 Task: Look for space in Opladen, Germany from 12th August, 2023 to 16th August, 2023 for 8 adults in price range Rs.10000 to Rs.16000. Place can be private room with 8 bedrooms having 8 beds and 8 bathrooms. Property type can be house, flat, guest house, hotel. Amenities needed are: wifi, TV, free parkinig on premises, gym, breakfast. Booking option can be shelf check-in. Required host language is English.
Action: Mouse moved to (426, 104)
Screenshot: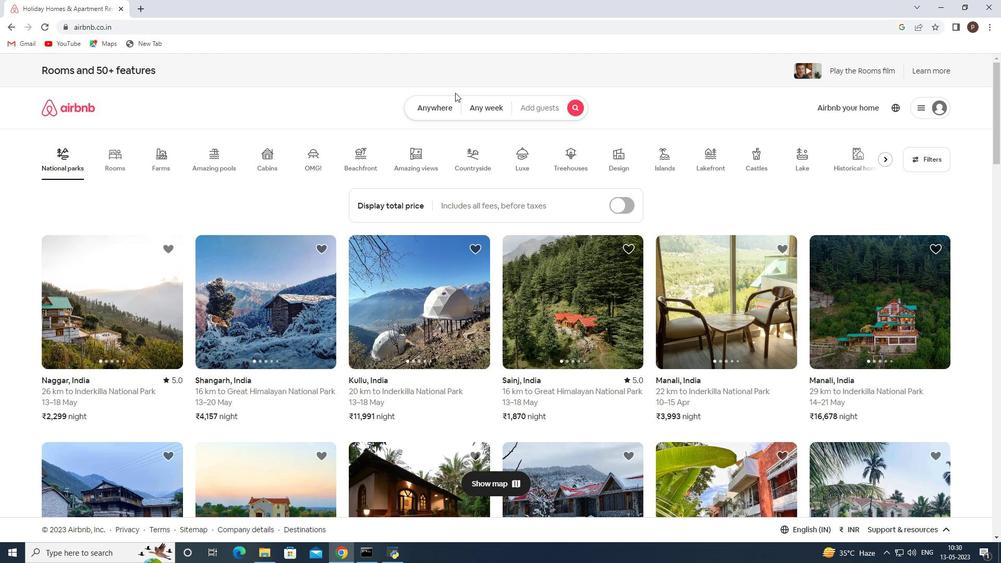 
Action: Mouse pressed left at (426, 104)
Screenshot: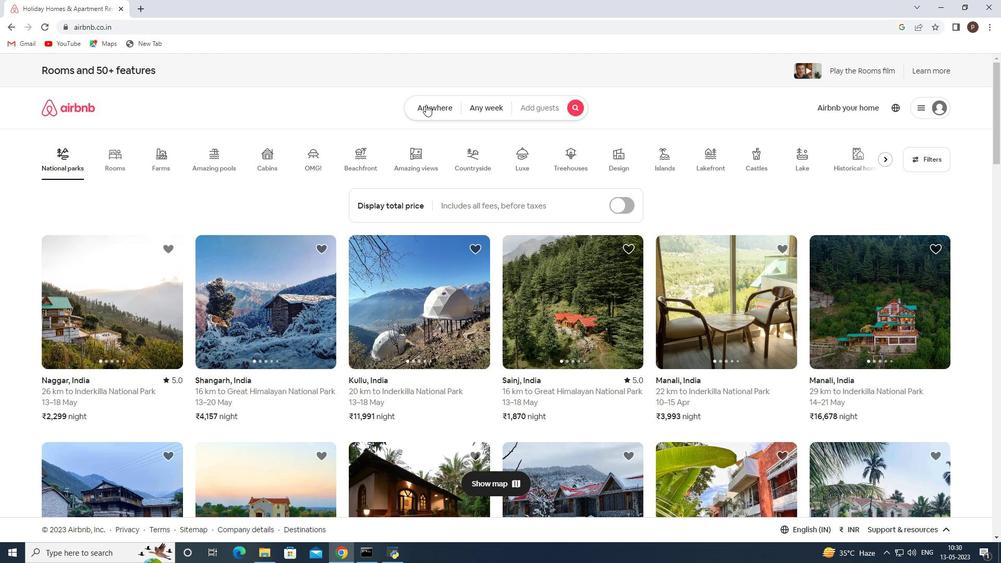 
Action: Mouse moved to (326, 147)
Screenshot: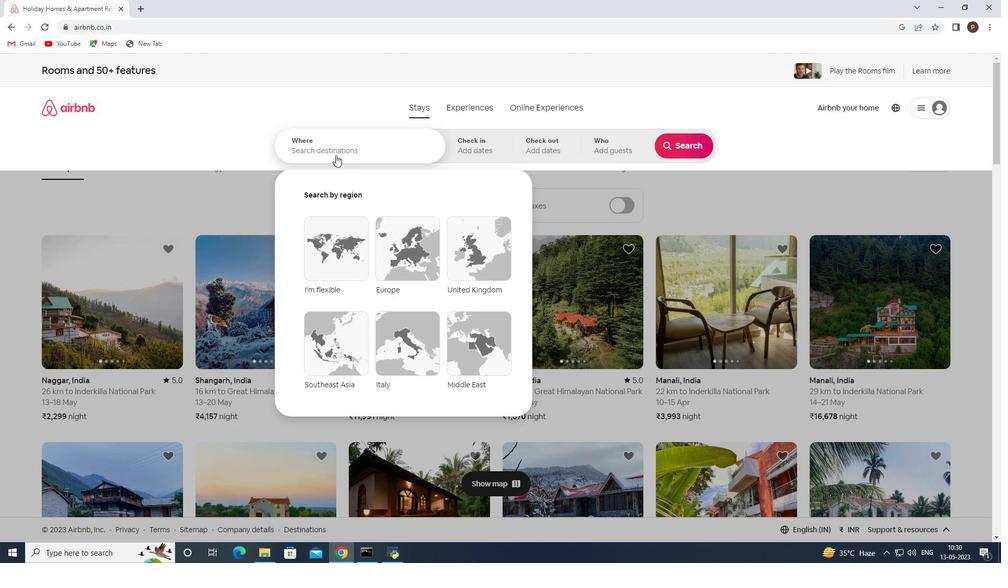 
Action: Mouse pressed left at (326, 147)
Screenshot: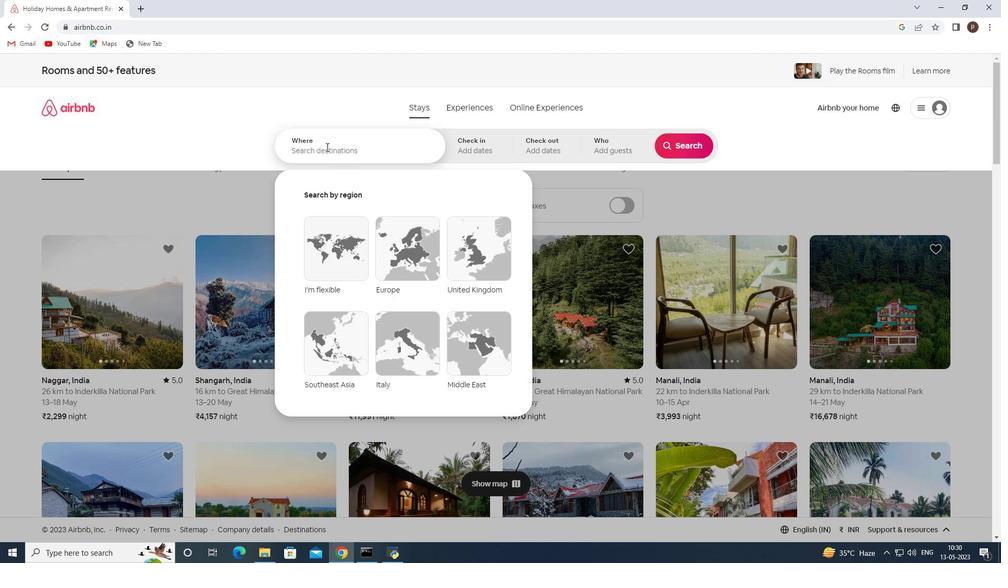 
Action: Key pressed <Key.caps_lock>O<Key.caps_lock>pladen,<Key.space><Key.caps_lock>G<Key.caps_lock>ermany<Key.enter>
Screenshot: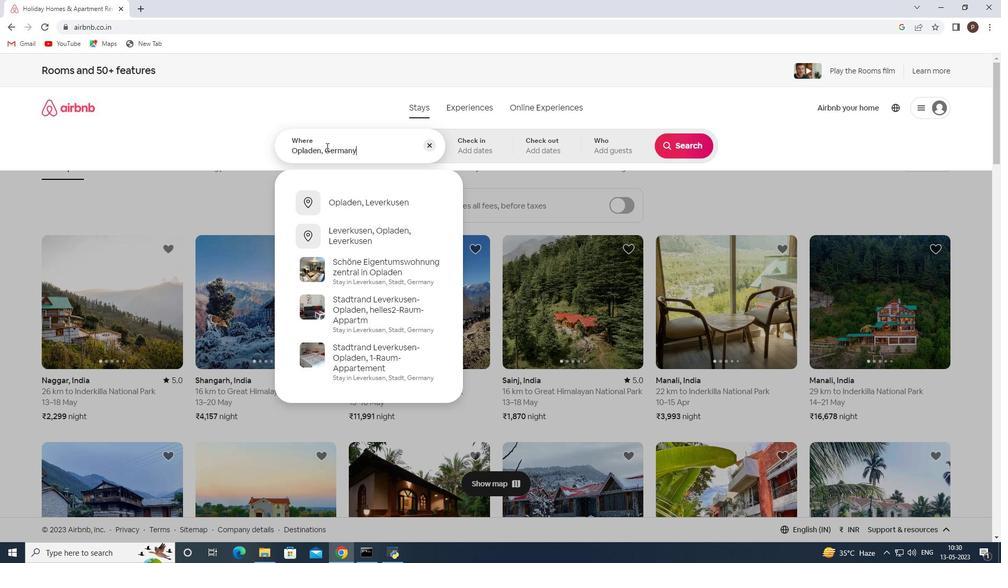 
Action: Mouse moved to (684, 225)
Screenshot: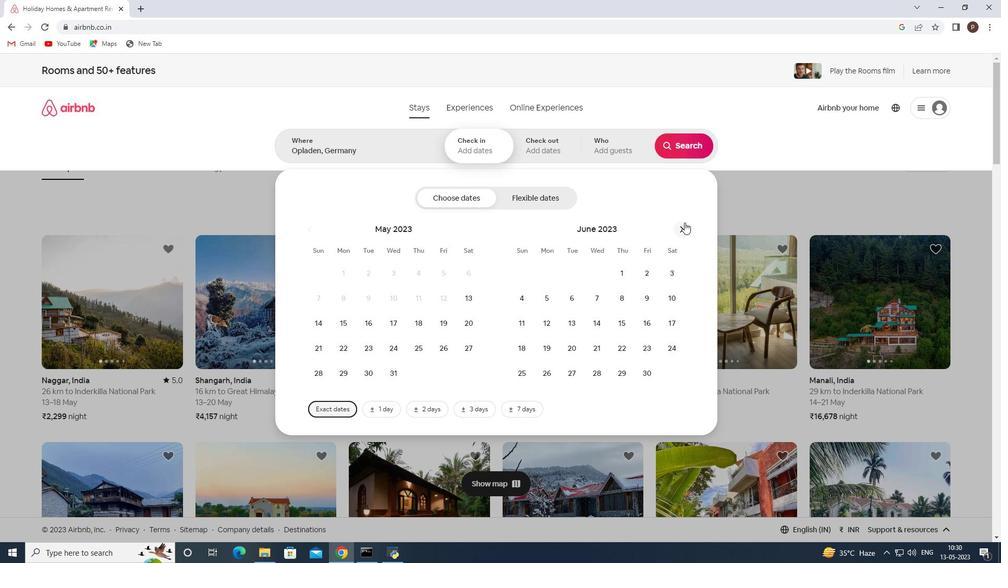 
Action: Mouse pressed left at (684, 225)
Screenshot: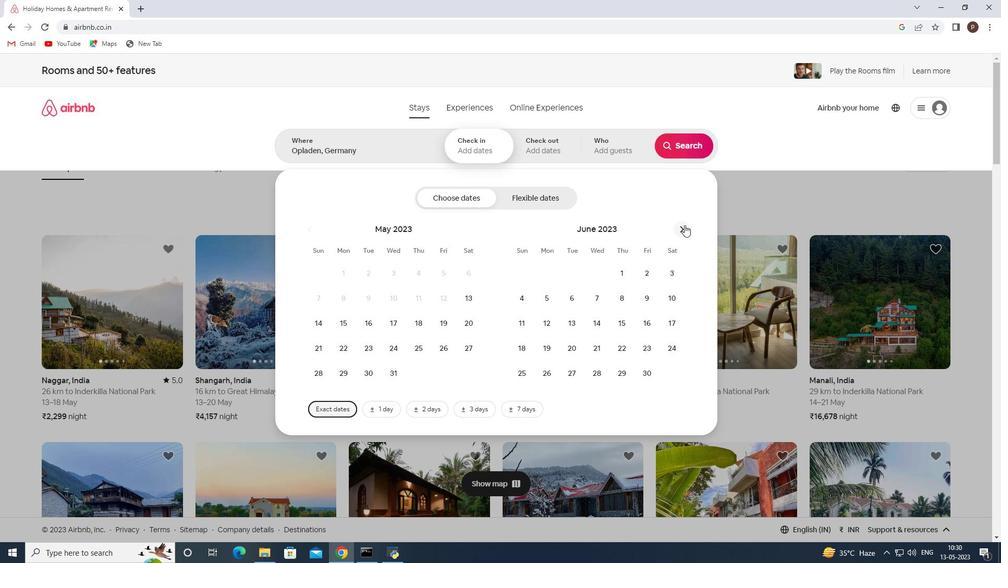 
Action: Mouse pressed left at (684, 225)
Screenshot: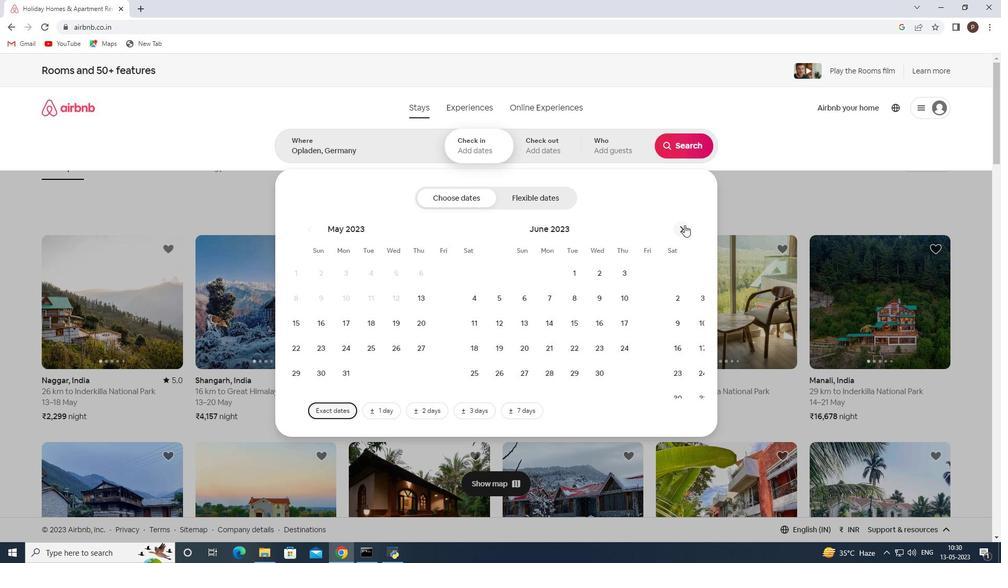 
Action: Mouse moved to (670, 299)
Screenshot: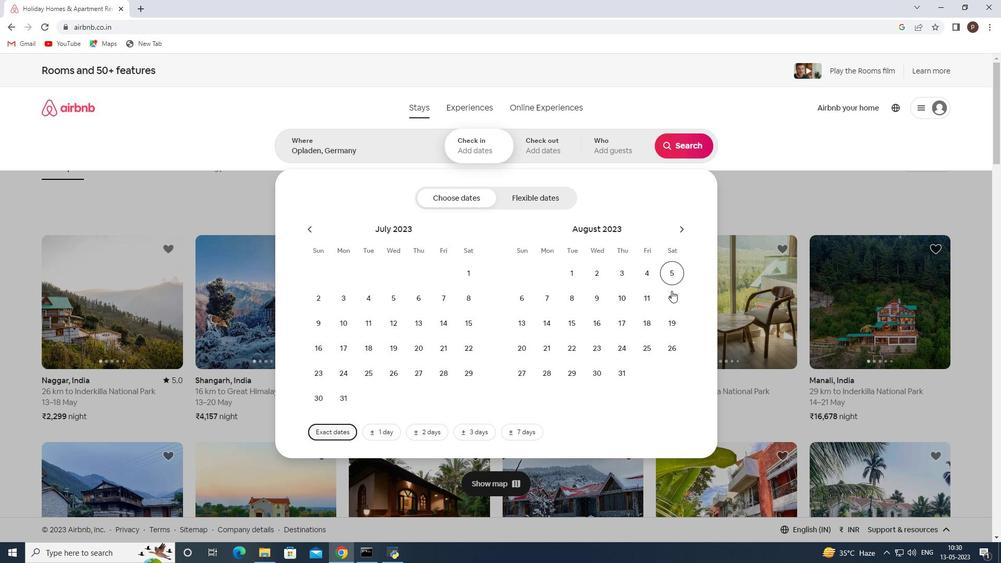 
Action: Mouse pressed left at (670, 299)
Screenshot: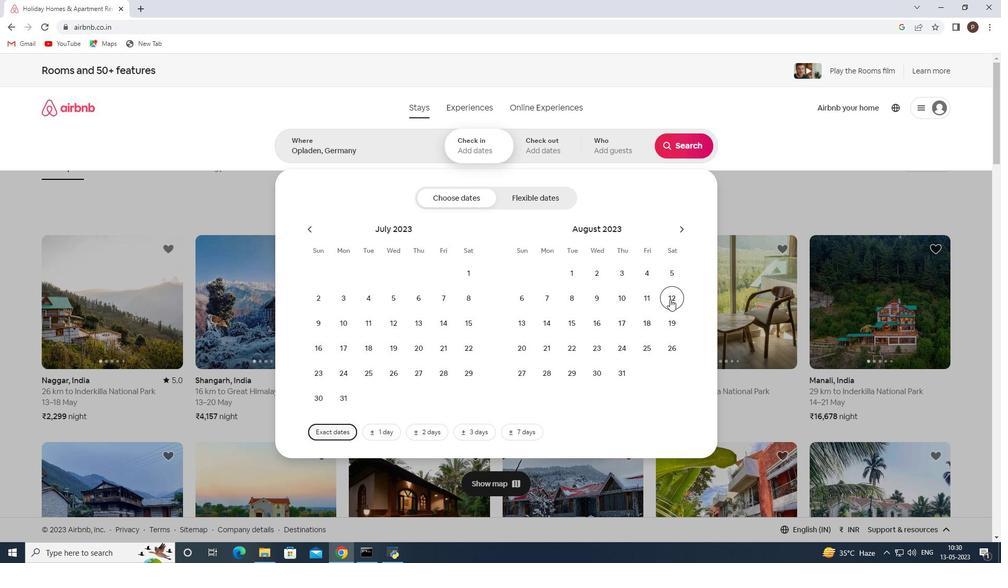 
Action: Mouse moved to (596, 325)
Screenshot: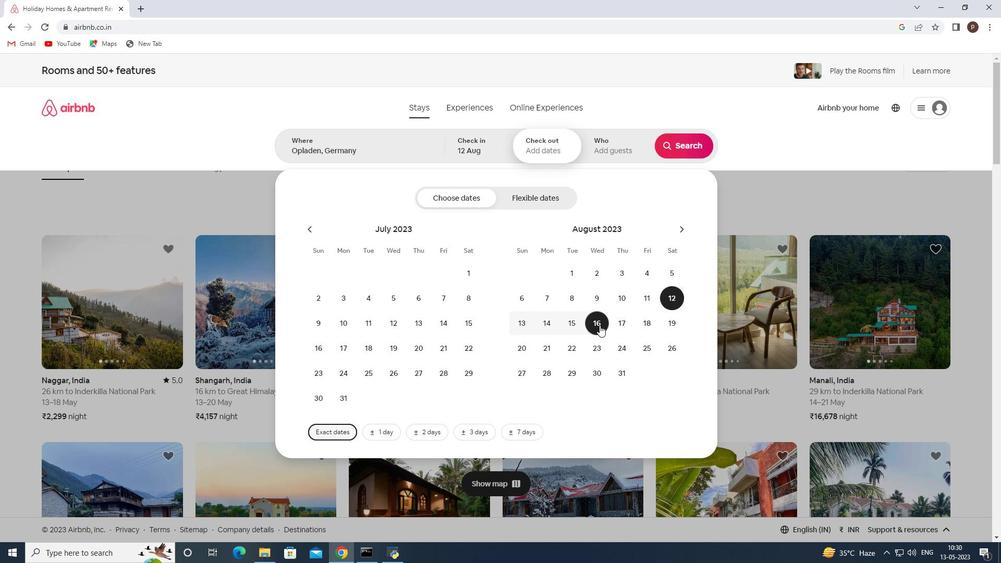 
Action: Mouse pressed left at (596, 325)
Screenshot: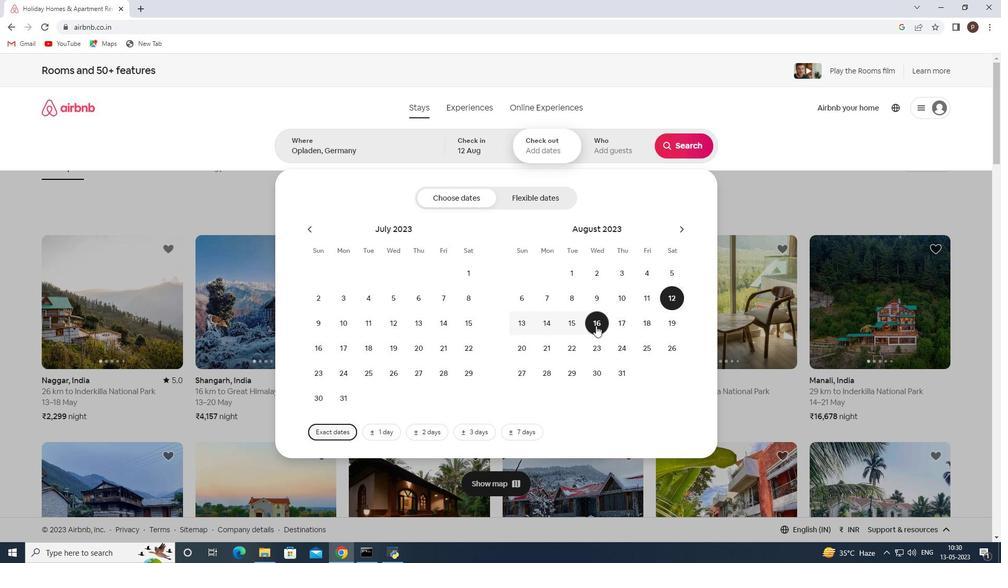 
Action: Mouse moved to (609, 149)
Screenshot: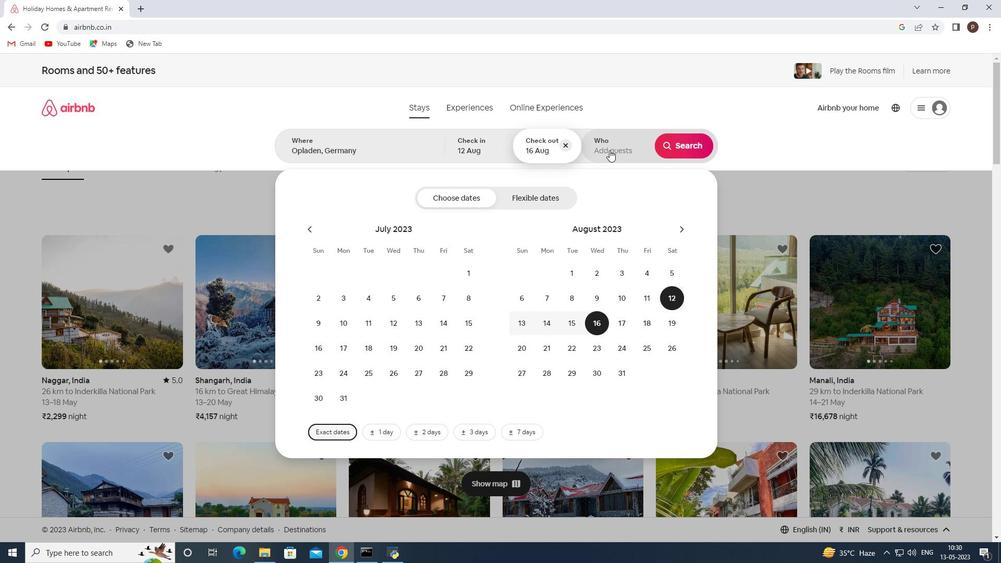 
Action: Mouse pressed left at (609, 149)
Screenshot: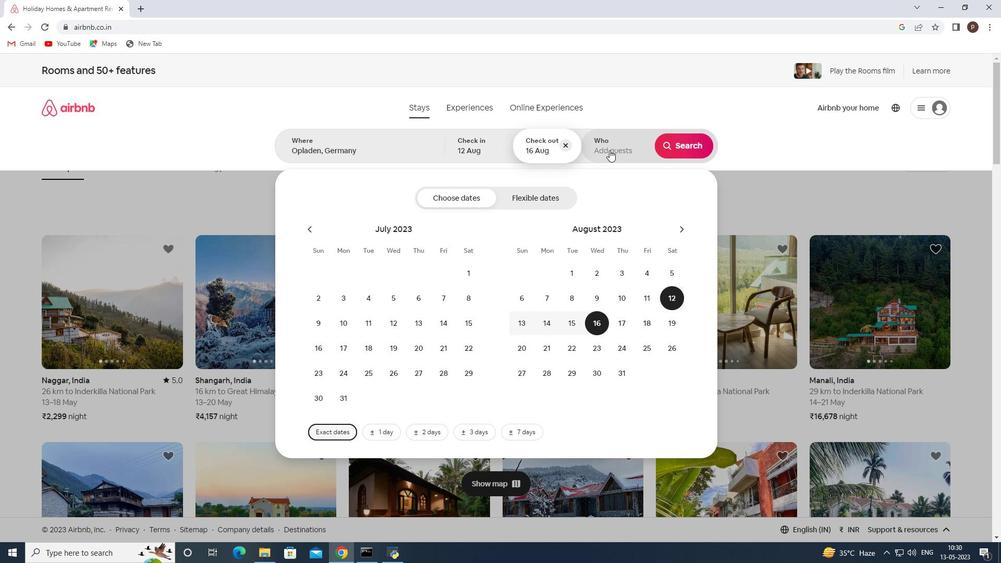 
Action: Mouse moved to (694, 202)
Screenshot: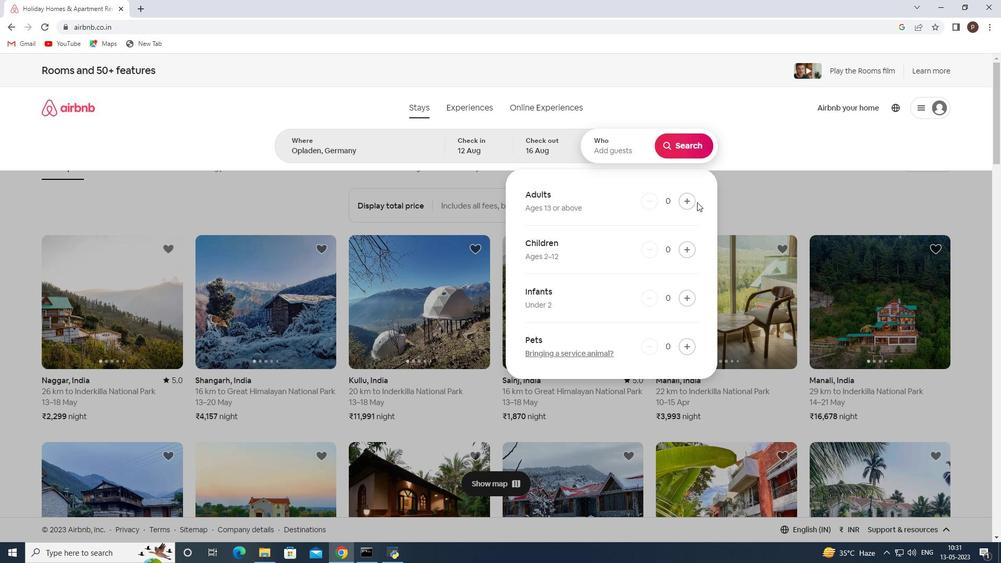 
Action: Mouse pressed left at (694, 202)
Screenshot: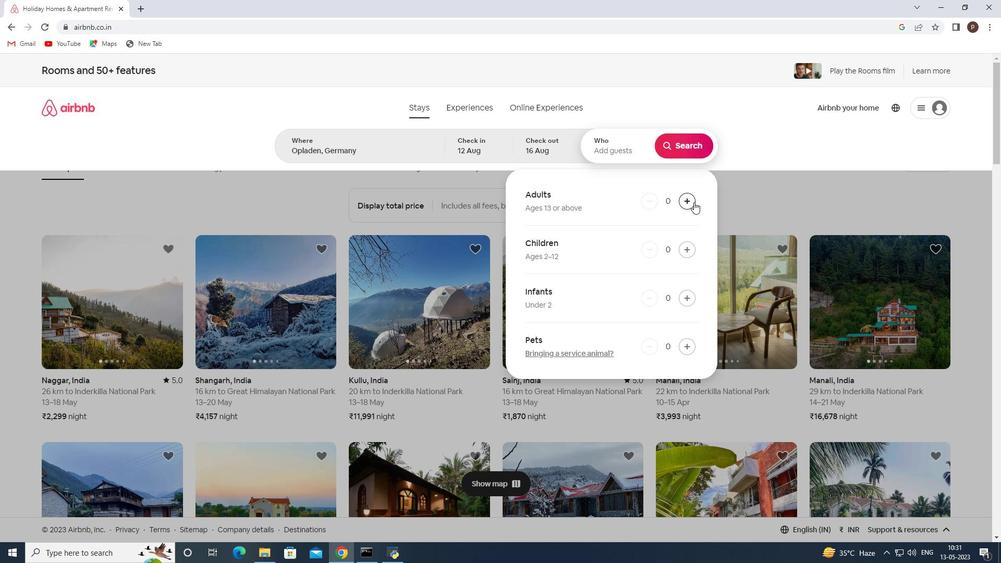 
Action: Mouse pressed left at (694, 202)
Screenshot: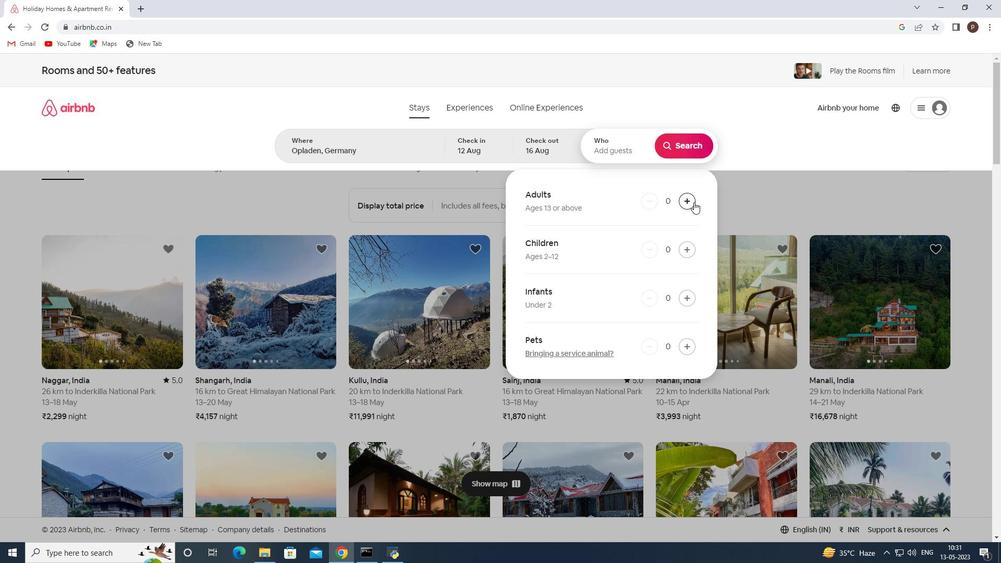 
Action: Mouse pressed left at (694, 202)
Screenshot: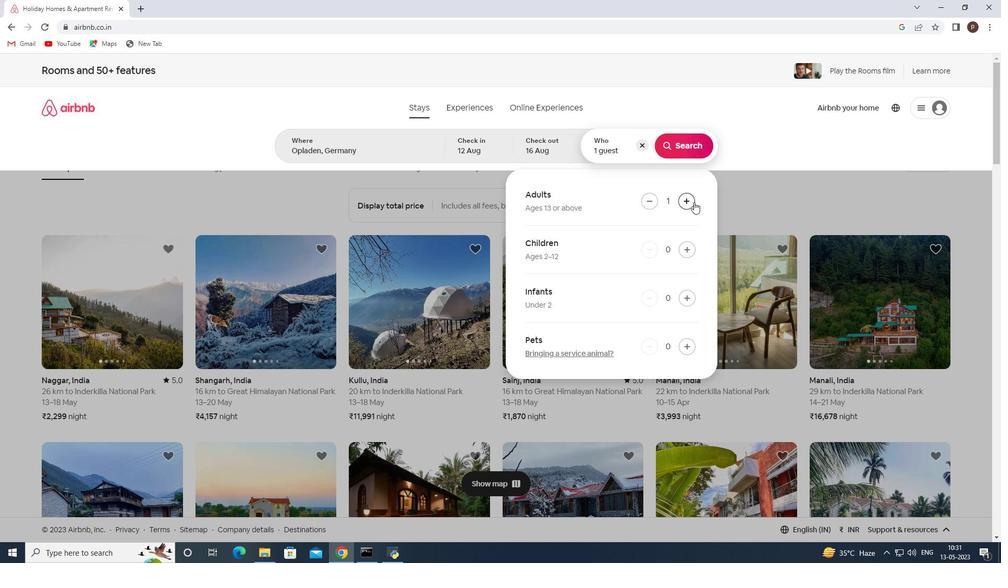 
Action: Mouse pressed left at (694, 202)
Screenshot: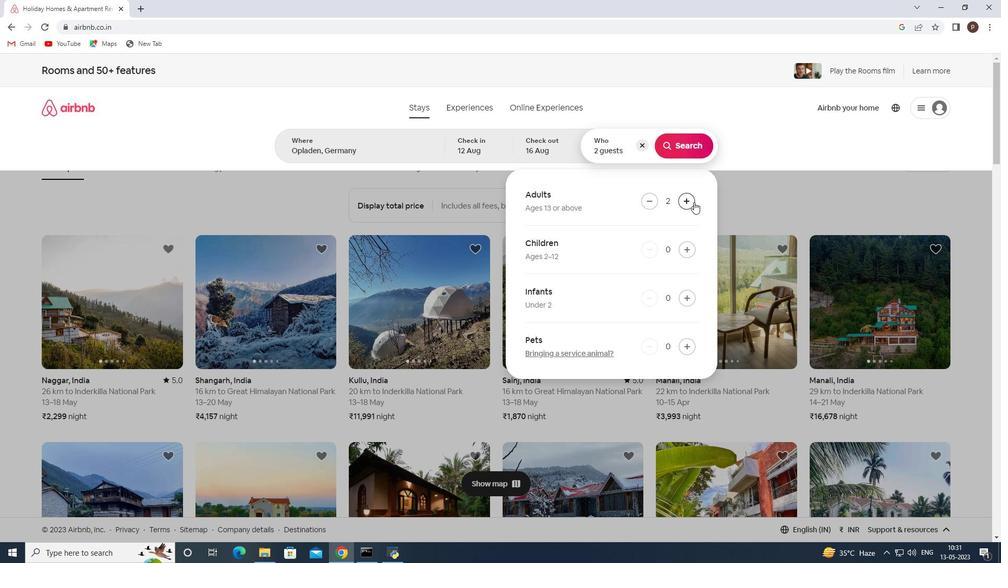 
Action: Mouse pressed left at (694, 202)
Screenshot: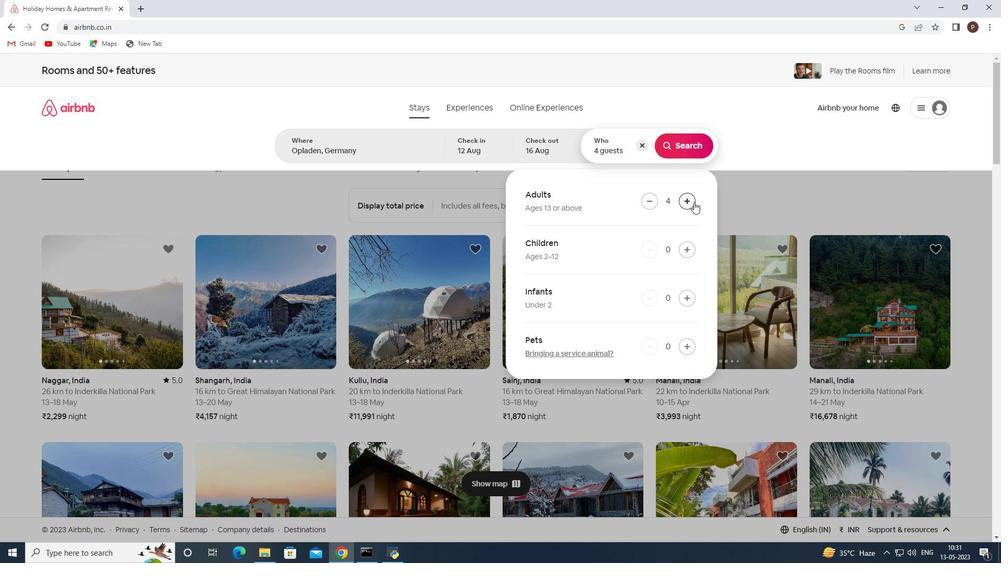 
Action: Mouse pressed left at (694, 202)
Screenshot: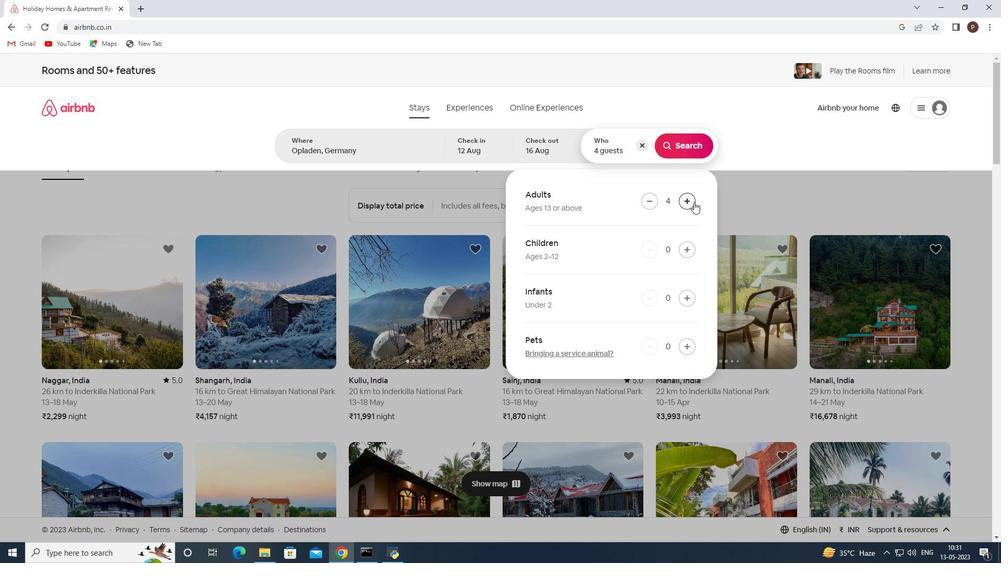 
Action: Mouse pressed left at (694, 202)
Screenshot: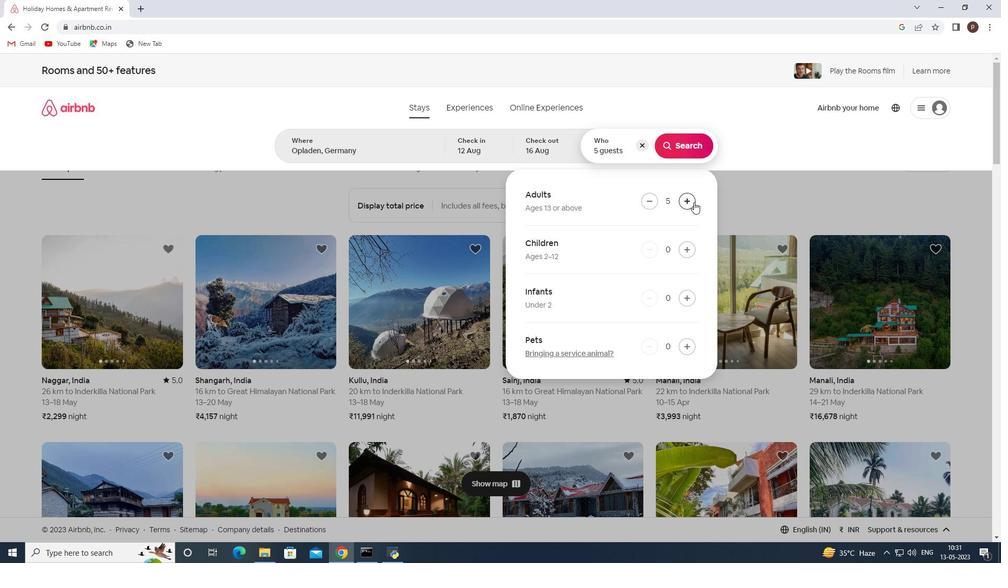 
Action: Mouse pressed left at (694, 202)
Screenshot: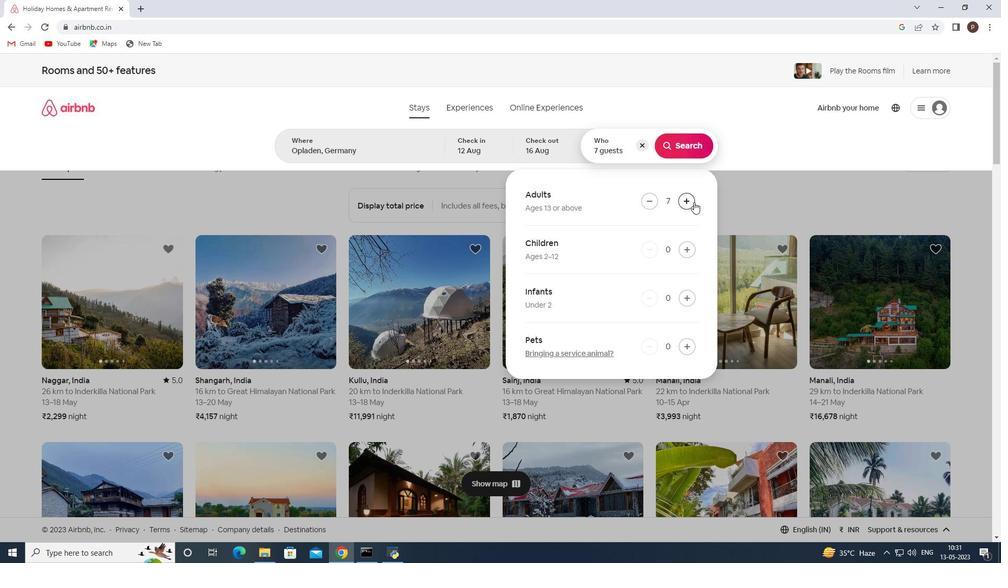 
Action: Mouse moved to (686, 150)
Screenshot: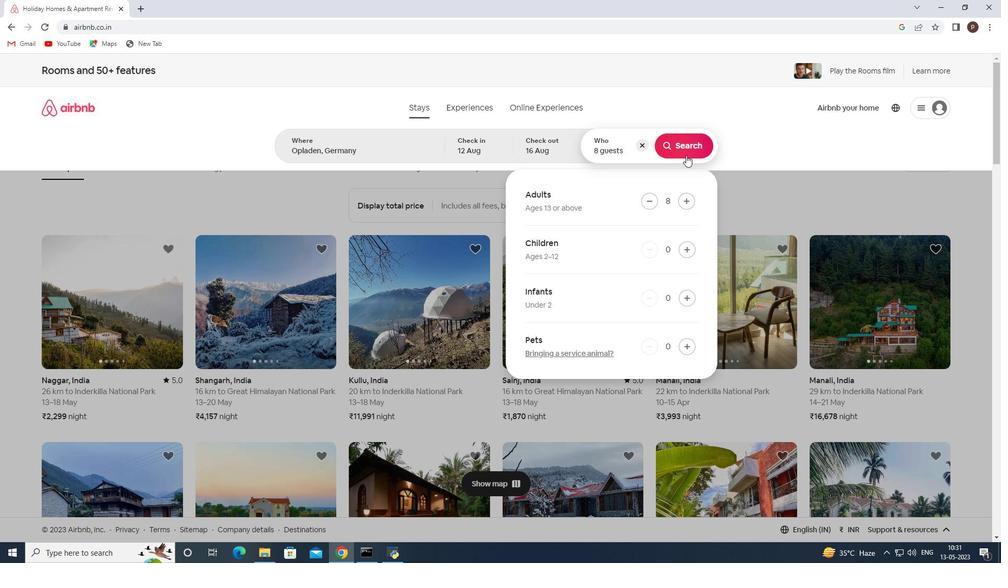 
Action: Mouse pressed left at (686, 150)
Screenshot: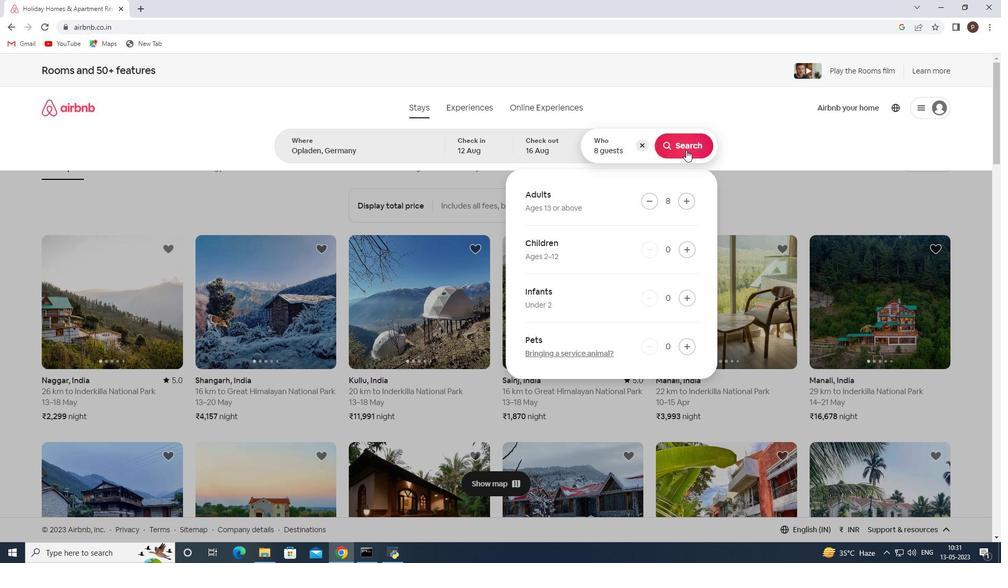 
Action: Mouse moved to (949, 120)
Screenshot: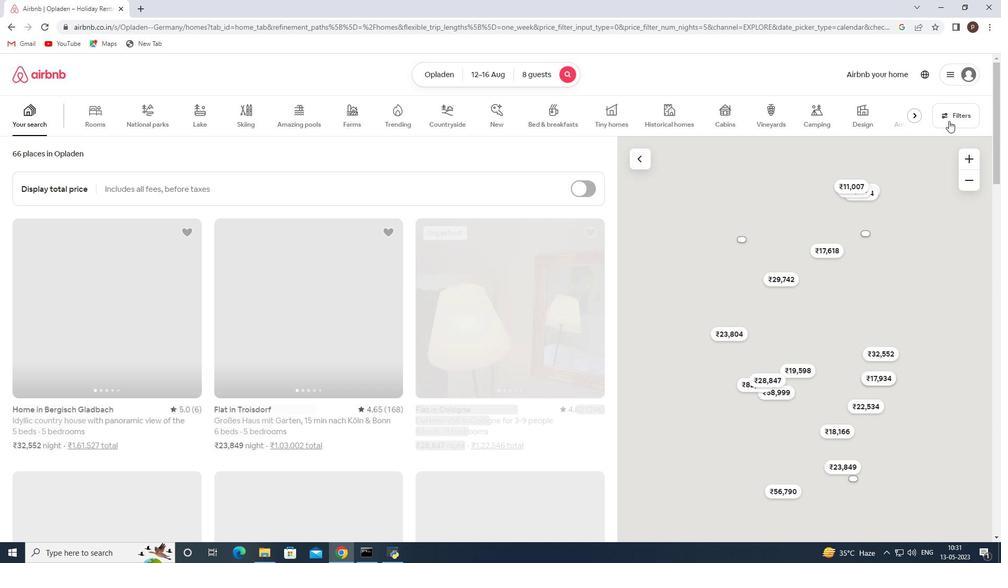 
Action: Mouse pressed left at (949, 120)
Screenshot: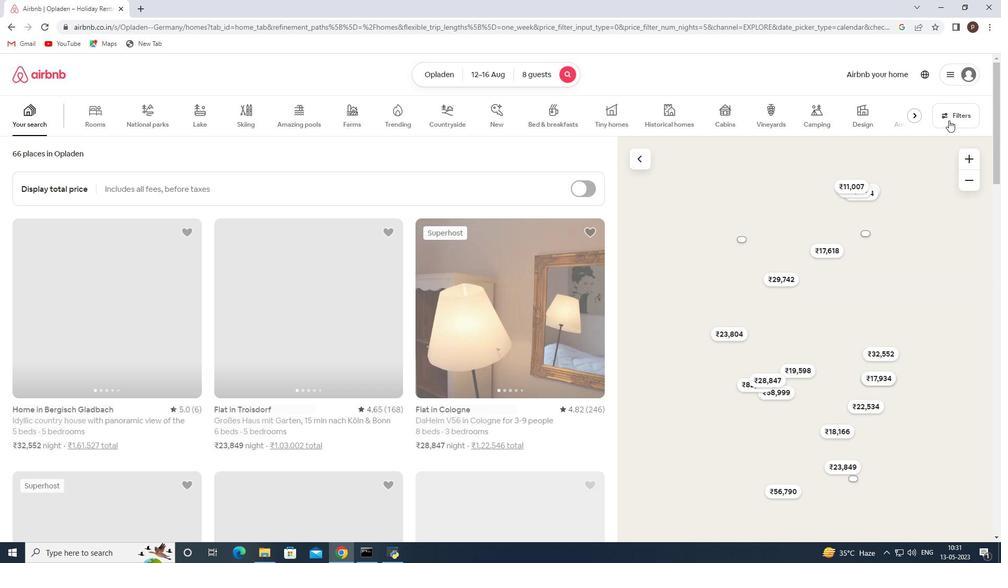 
Action: Mouse moved to (348, 376)
Screenshot: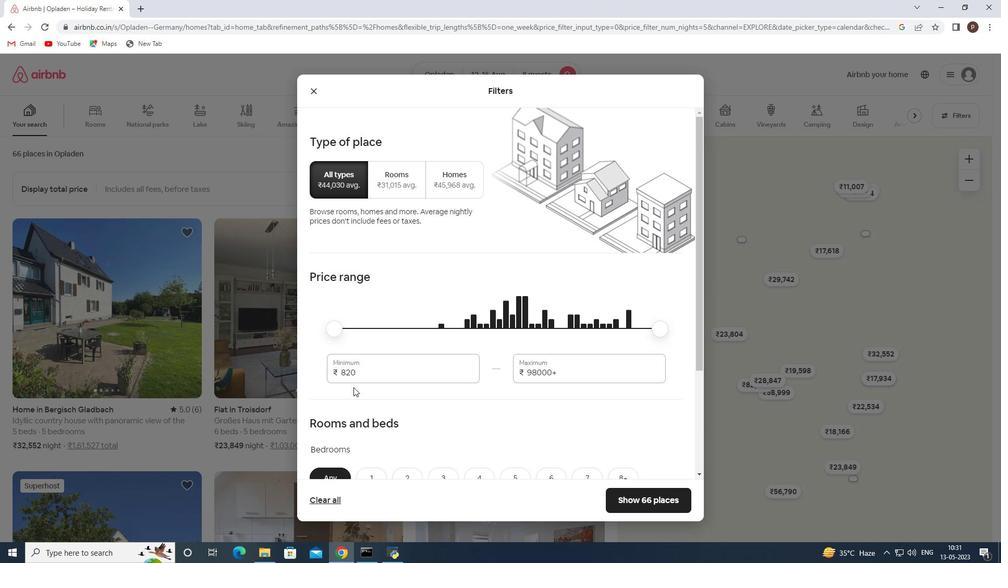 
Action: Mouse pressed left at (348, 376)
Screenshot: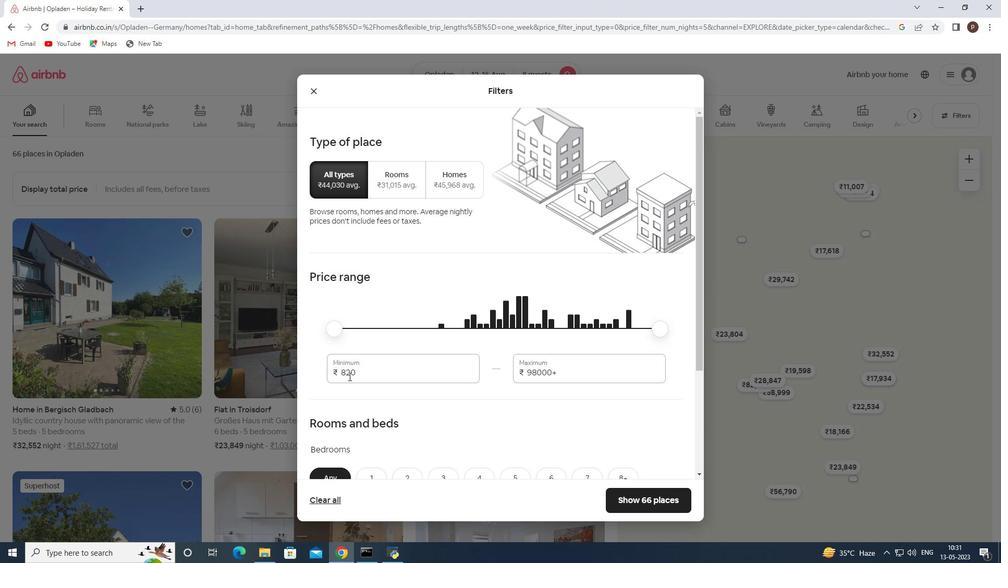 
Action: Mouse pressed left at (348, 376)
Screenshot: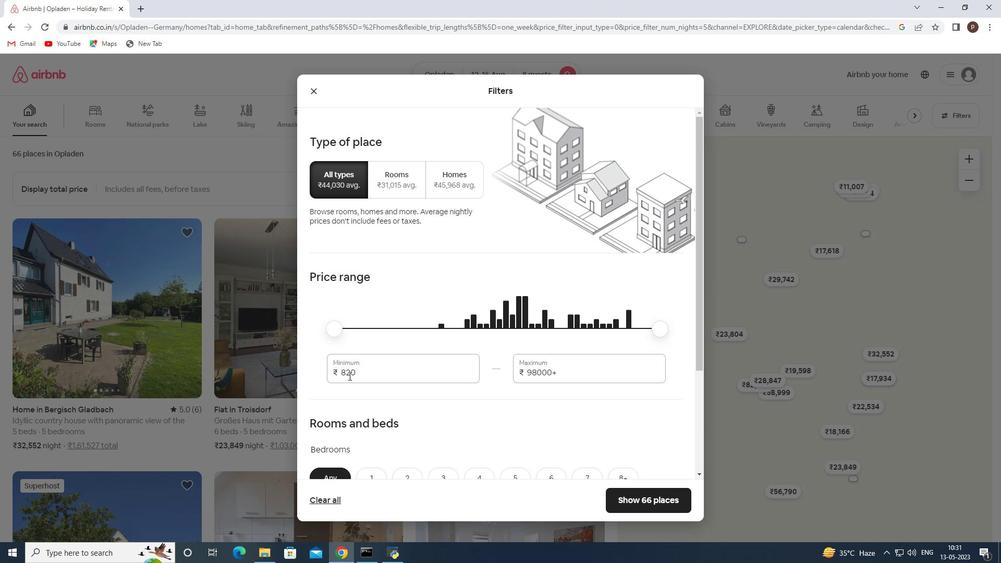
Action: Key pressed 10000<Key.tab>16000
Screenshot: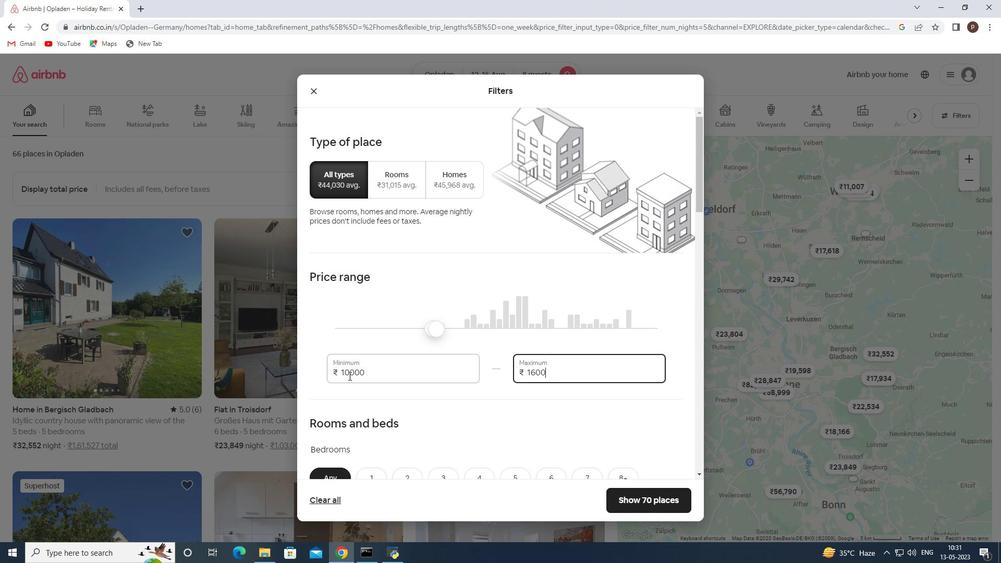 
Action: Mouse scrolled (348, 375) with delta (0, 0)
Screenshot: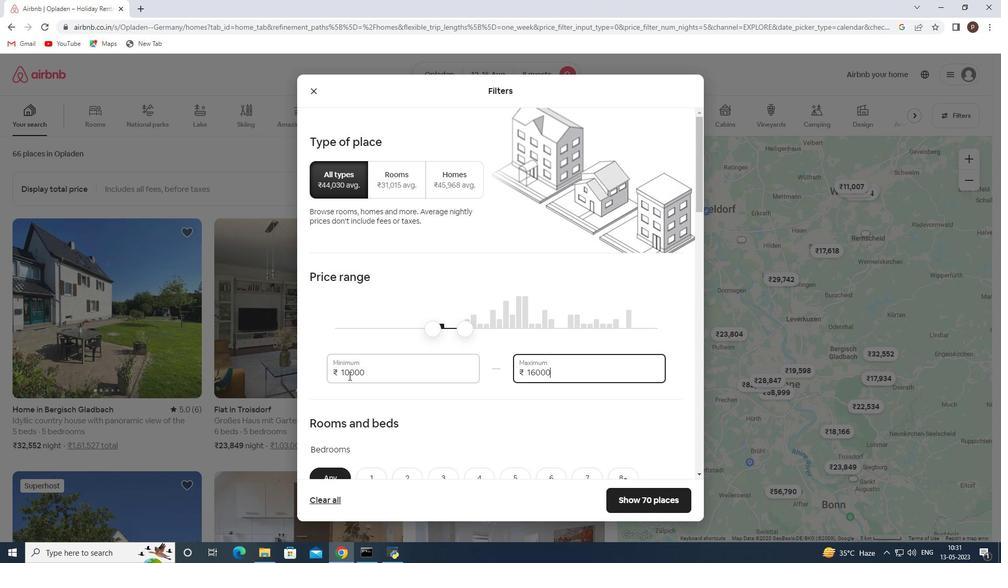 
Action: Mouse scrolled (348, 375) with delta (0, 0)
Screenshot: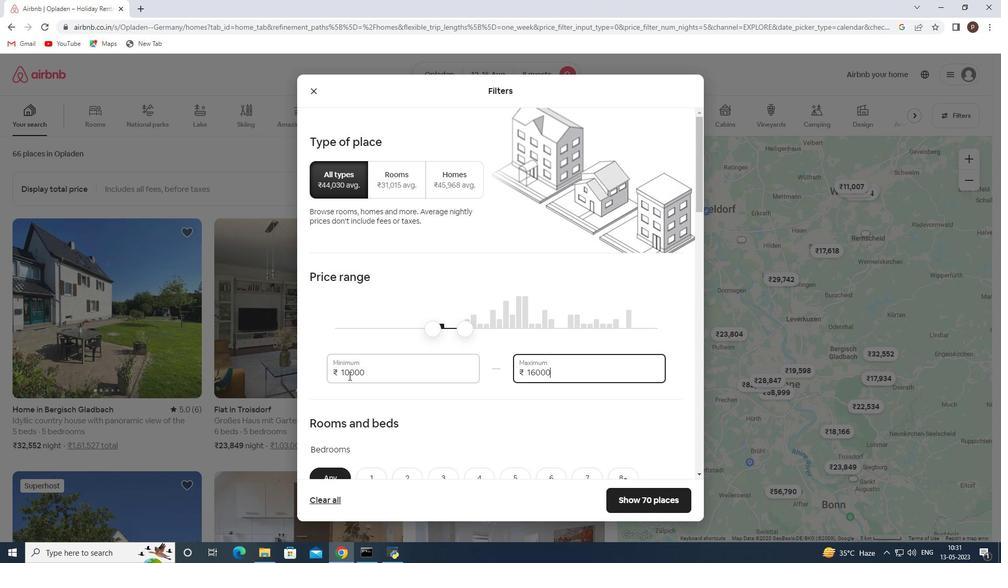 
Action: Mouse moved to (619, 374)
Screenshot: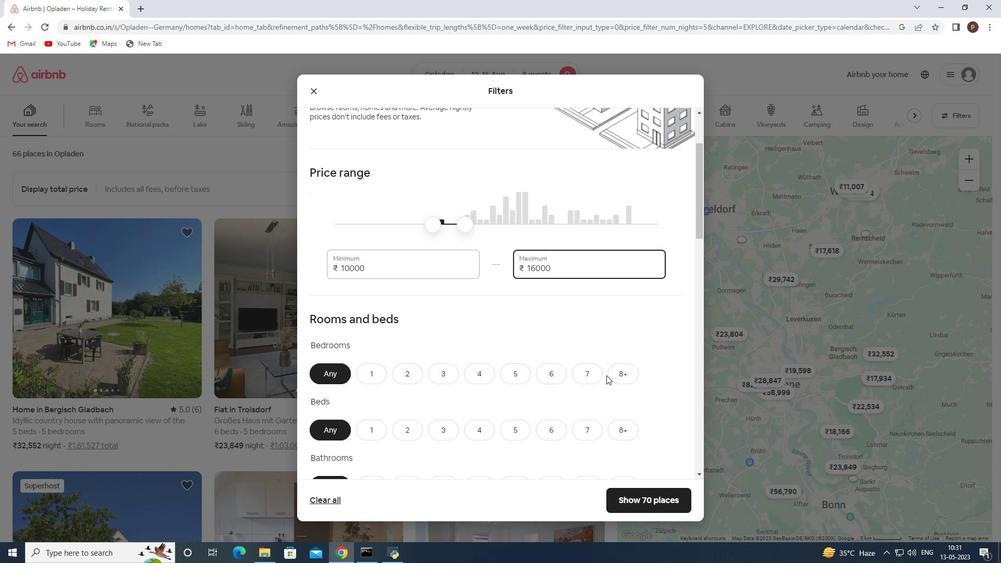 
Action: Mouse pressed left at (619, 374)
Screenshot: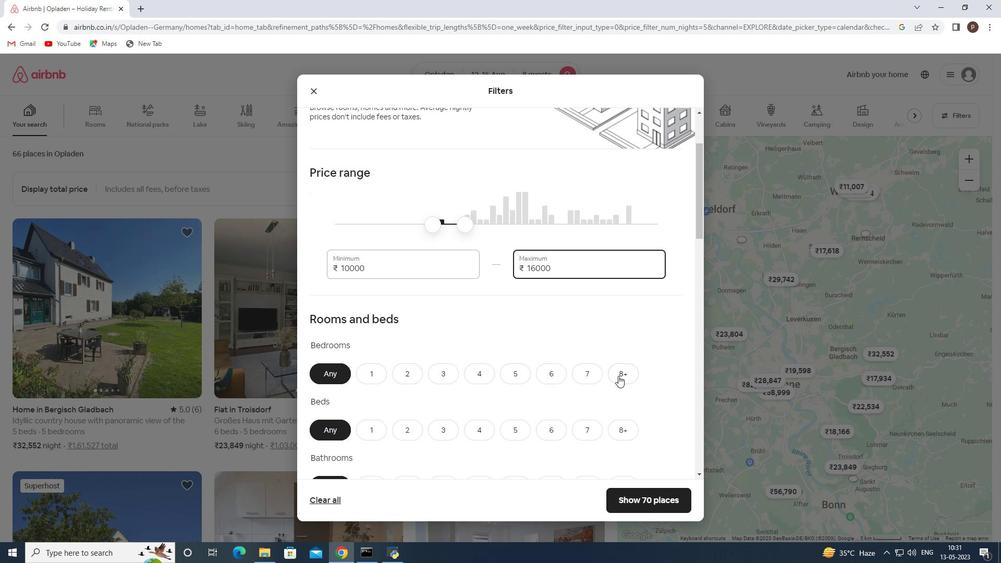 
Action: Mouse scrolled (619, 374) with delta (0, 0)
Screenshot: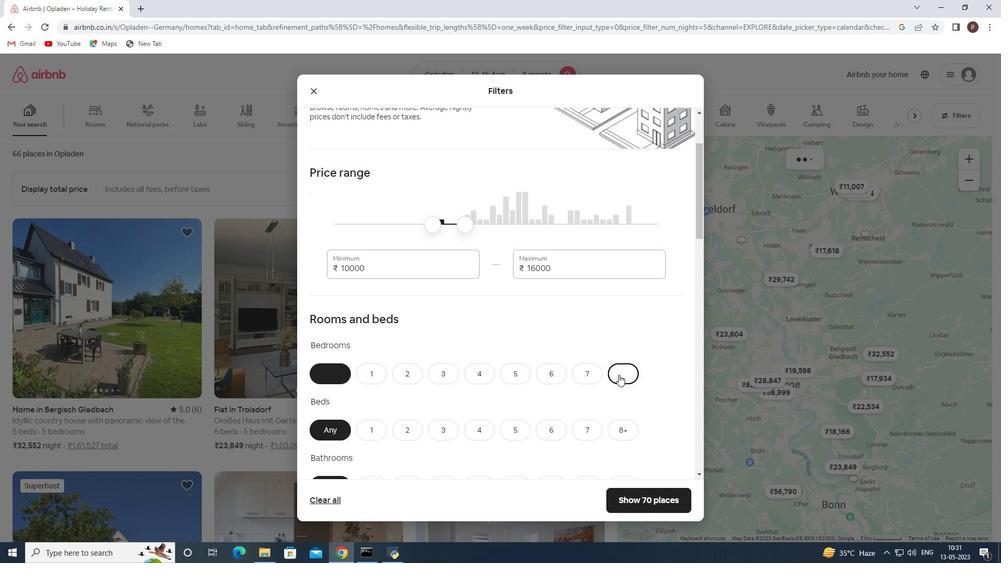 
Action: Mouse moved to (620, 376)
Screenshot: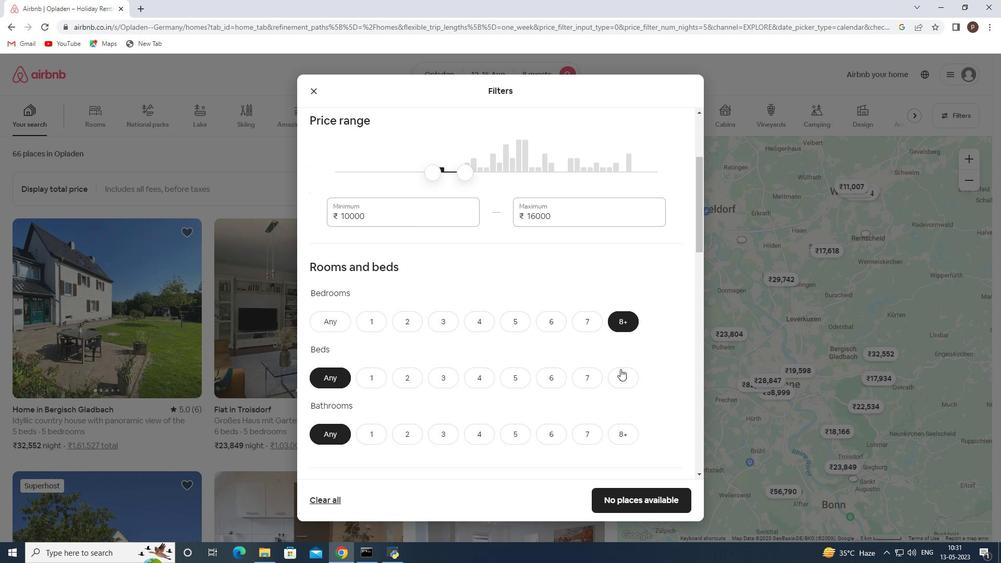 
Action: Mouse pressed left at (620, 376)
Screenshot: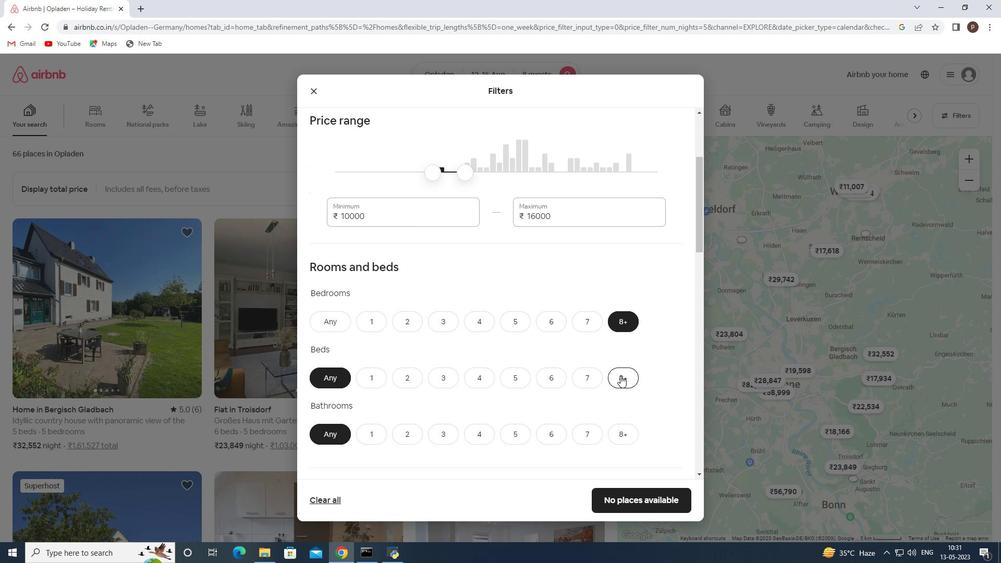 
Action: Mouse scrolled (620, 375) with delta (0, 0)
Screenshot: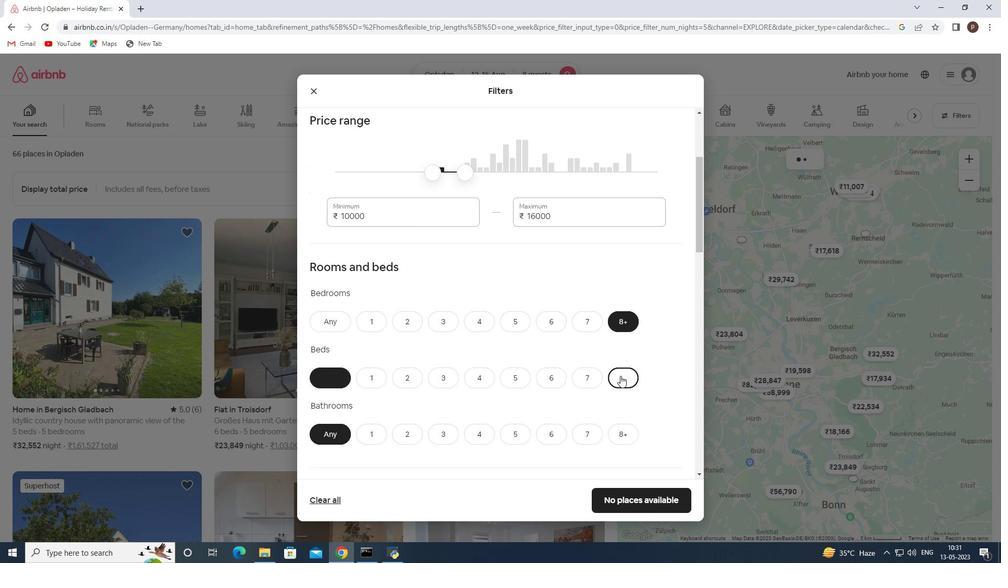 
Action: Mouse scrolled (620, 375) with delta (0, 0)
Screenshot: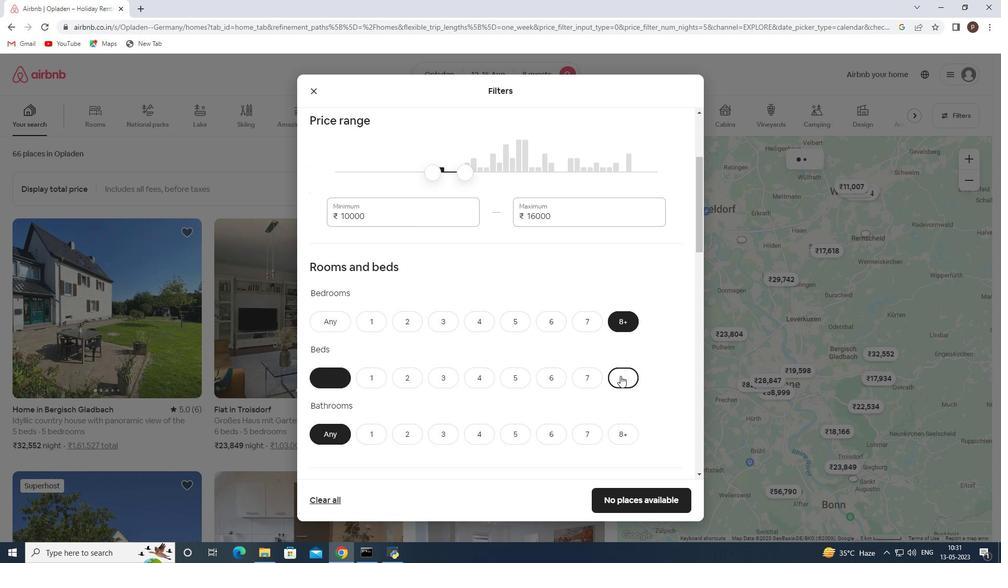 
Action: Mouse scrolled (620, 375) with delta (0, 0)
Screenshot: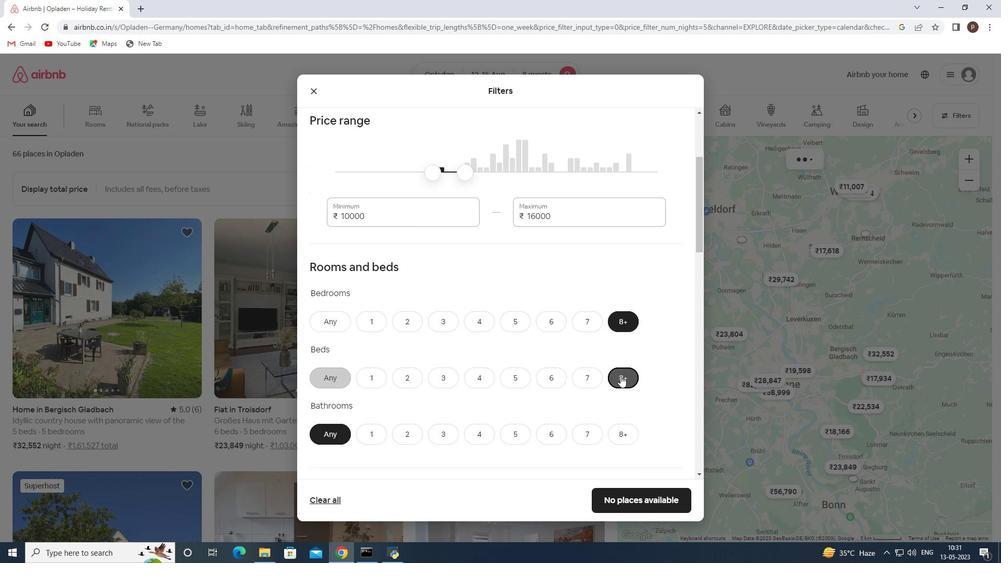 
Action: Mouse moved to (613, 279)
Screenshot: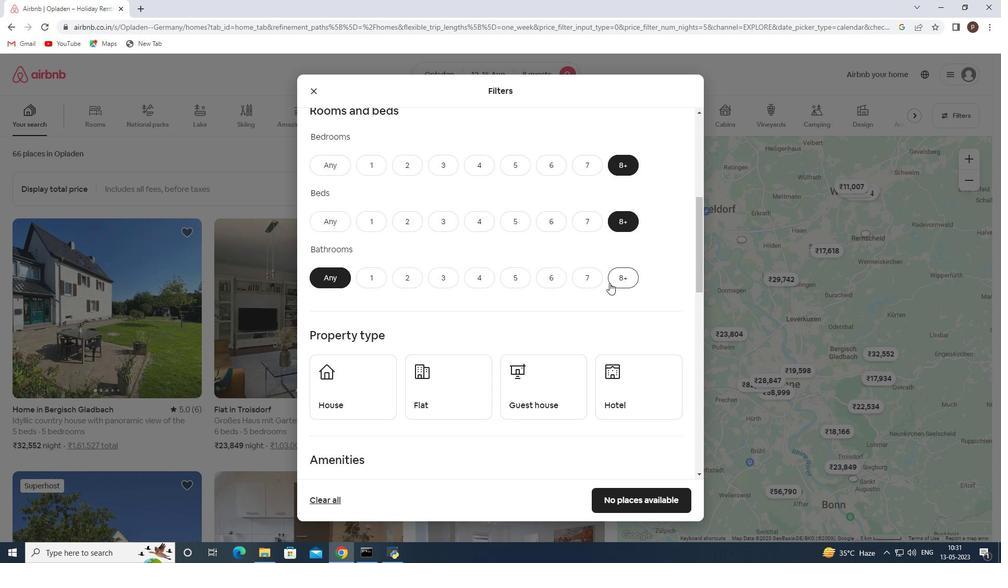
Action: Mouse pressed left at (613, 279)
Screenshot: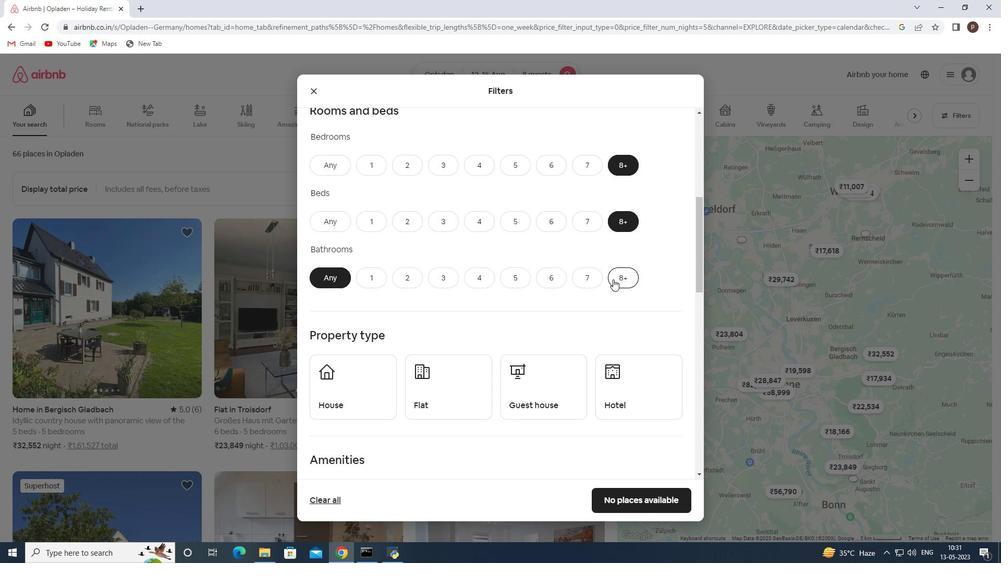
Action: Mouse moved to (344, 385)
Screenshot: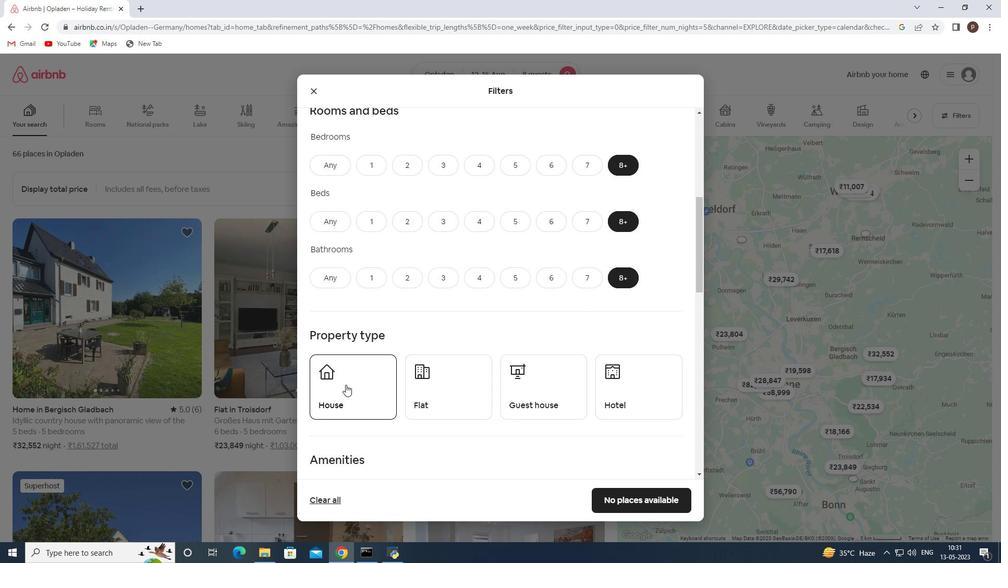 
Action: Mouse pressed left at (344, 385)
Screenshot: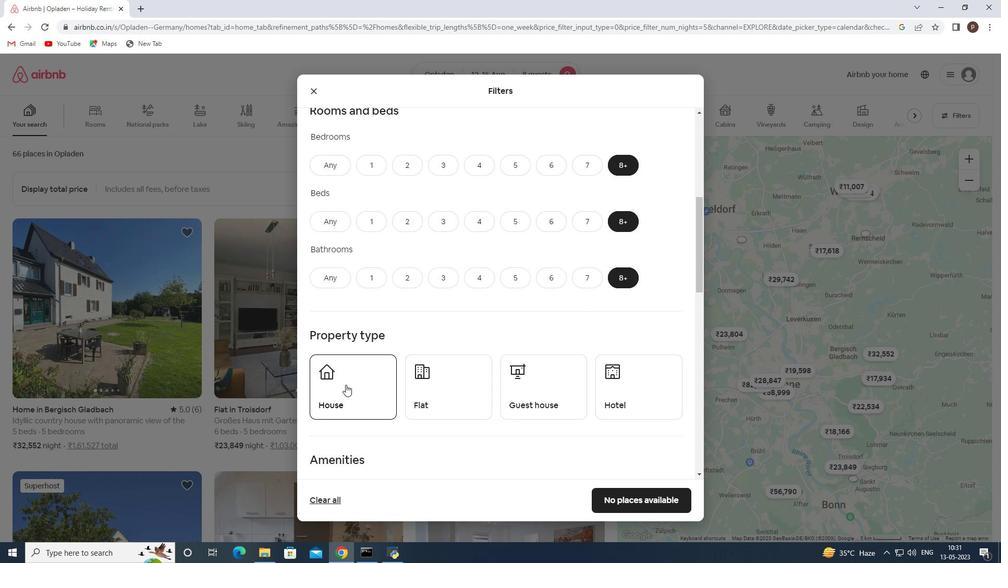 
Action: Mouse moved to (445, 388)
Screenshot: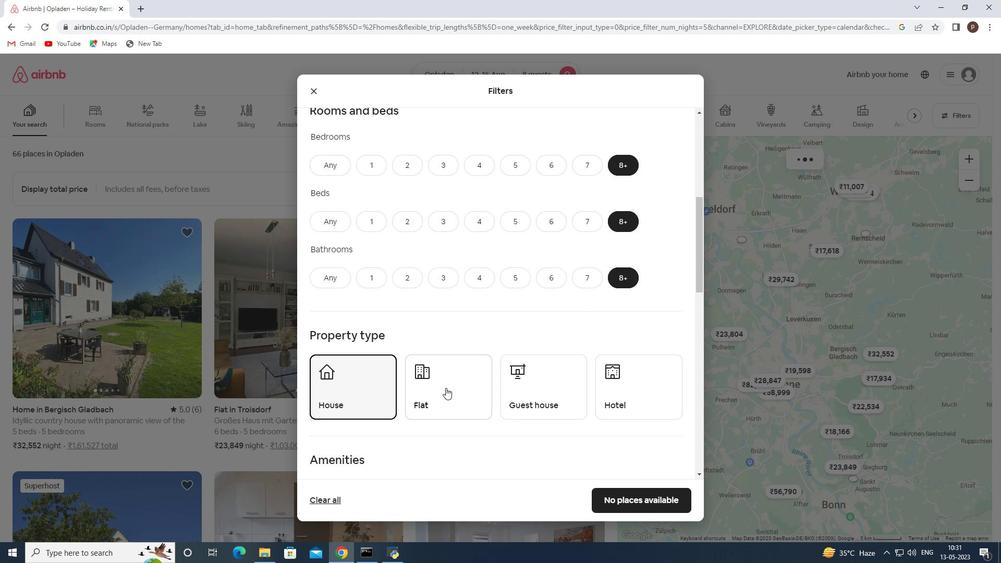 
Action: Mouse pressed left at (445, 388)
Screenshot: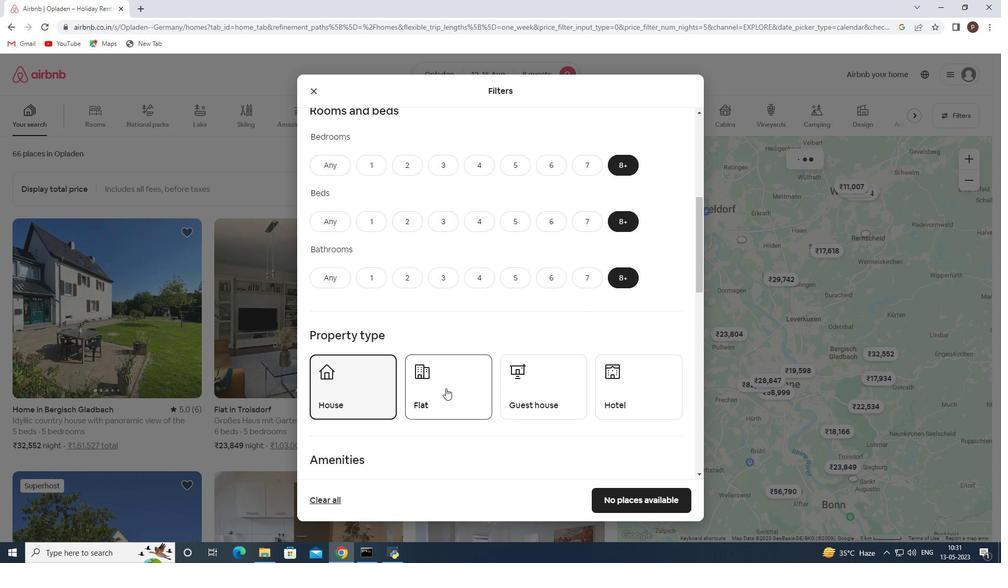 
Action: Mouse moved to (532, 396)
Screenshot: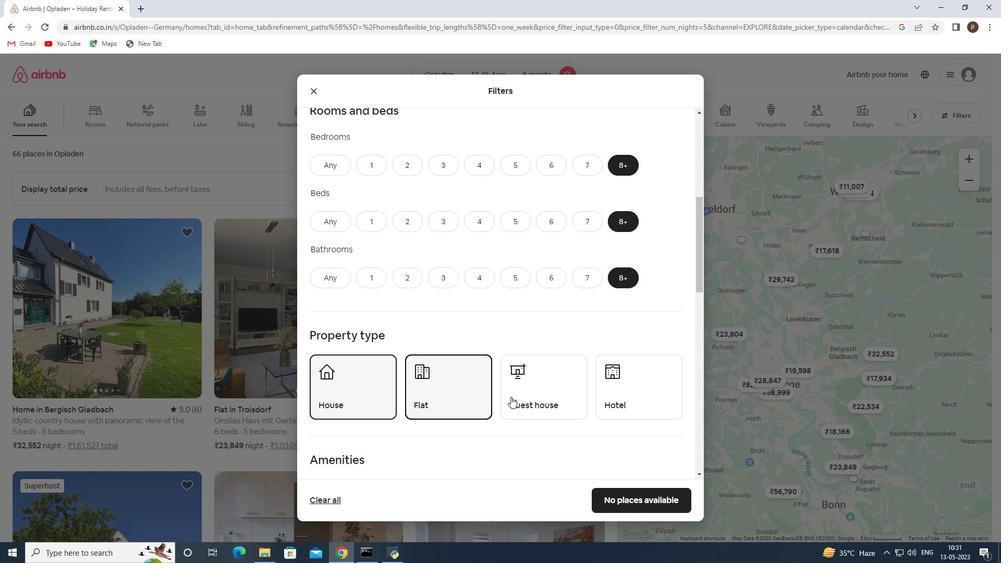 
Action: Mouse pressed left at (532, 396)
Screenshot: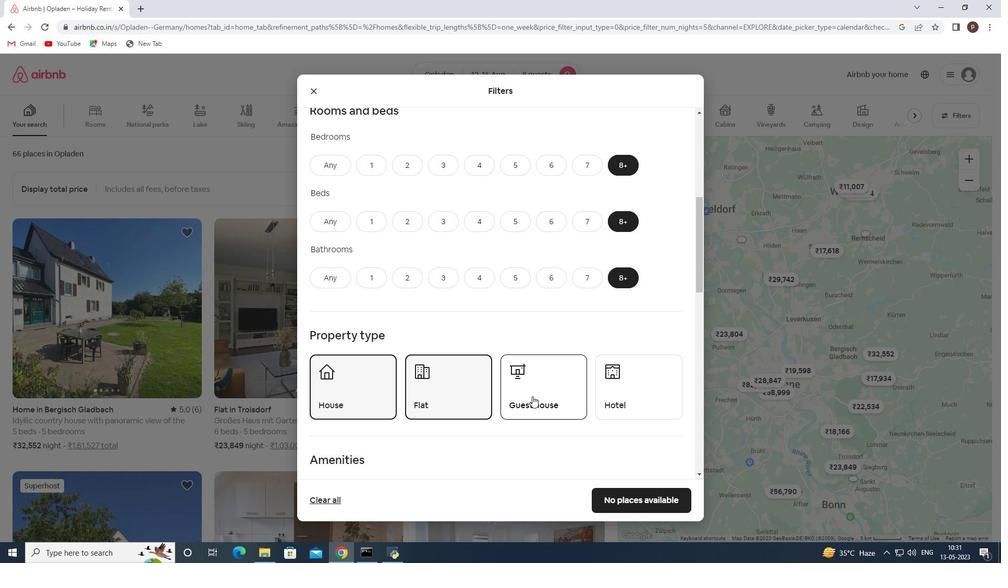 
Action: Mouse moved to (627, 395)
Screenshot: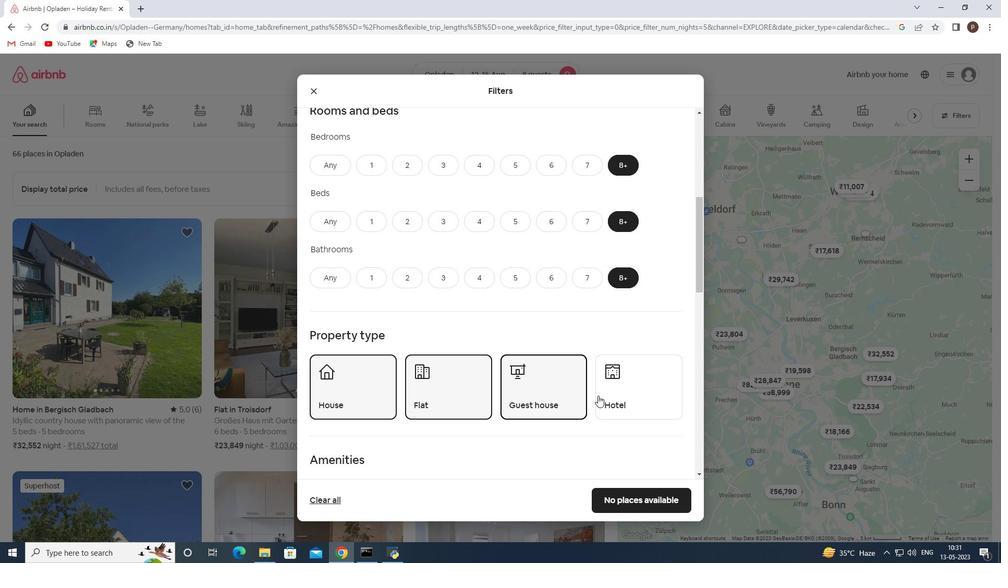 
Action: Mouse pressed left at (627, 395)
Screenshot: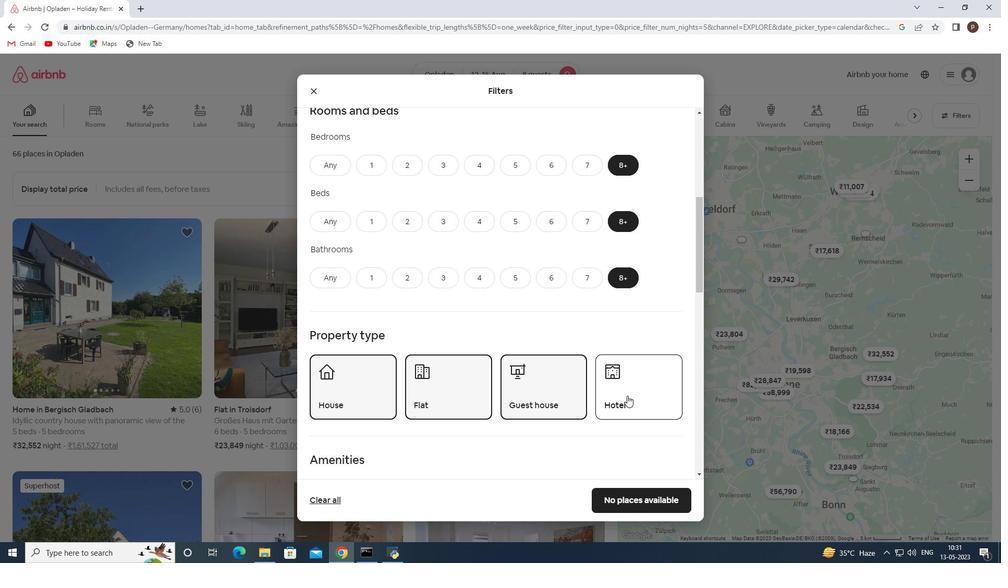 
Action: Mouse moved to (518, 388)
Screenshot: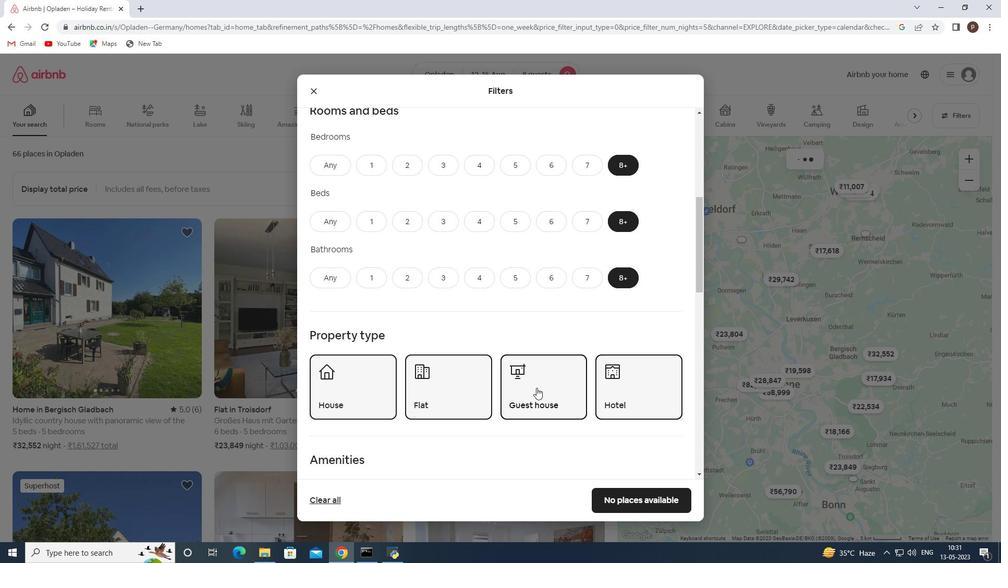 
Action: Mouse scrolled (518, 387) with delta (0, 0)
Screenshot: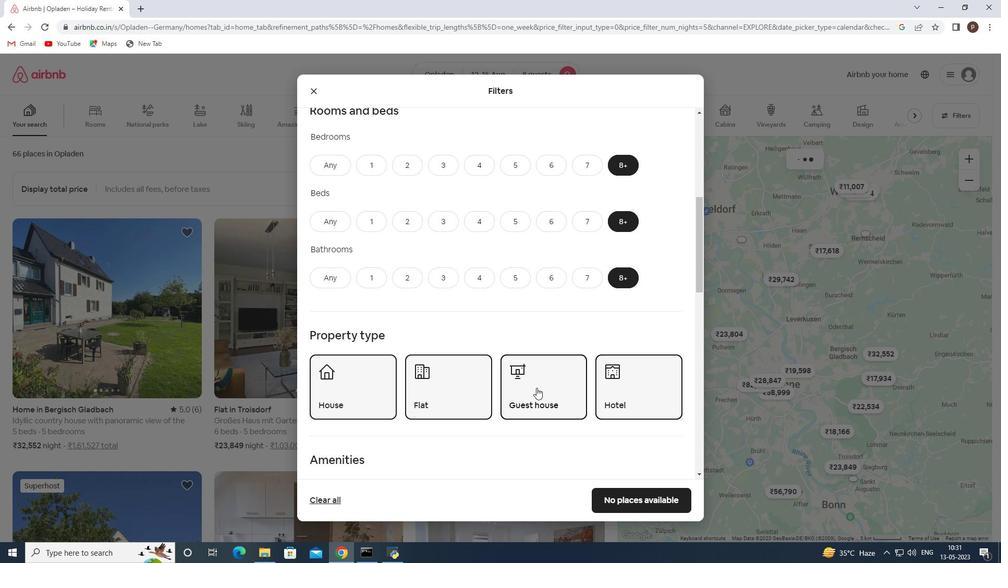 
Action: Mouse moved to (515, 388)
Screenshot: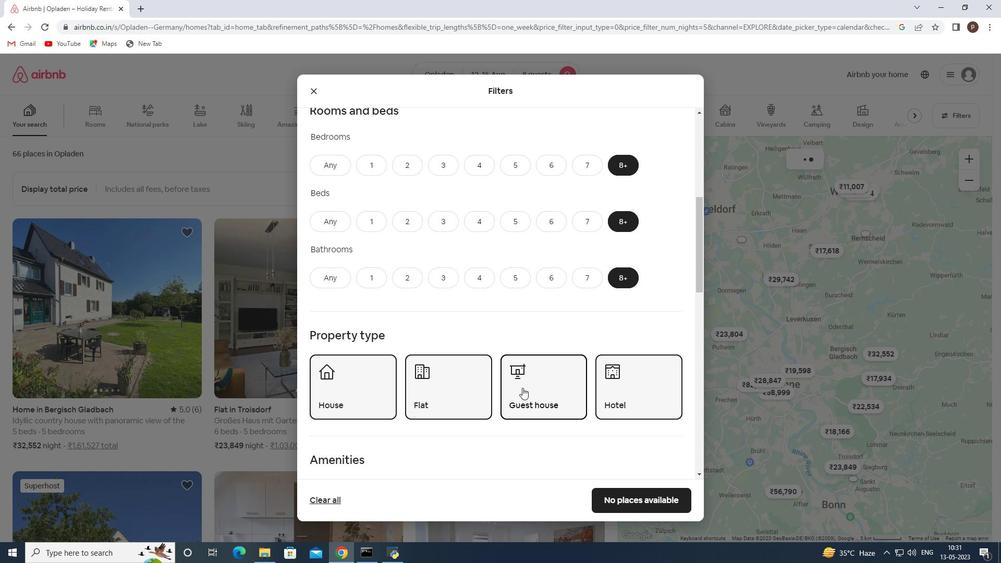 
Action: Mouse scrolled (515, 387) with delta (0, 0)
Screenshot: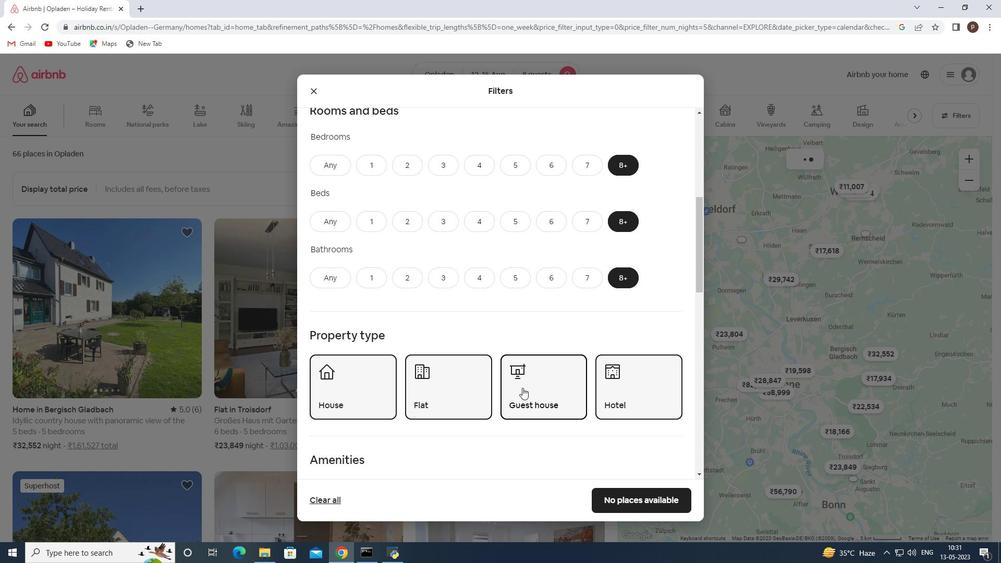 
Action: Mouse moved to (454, 356)
Screenshot: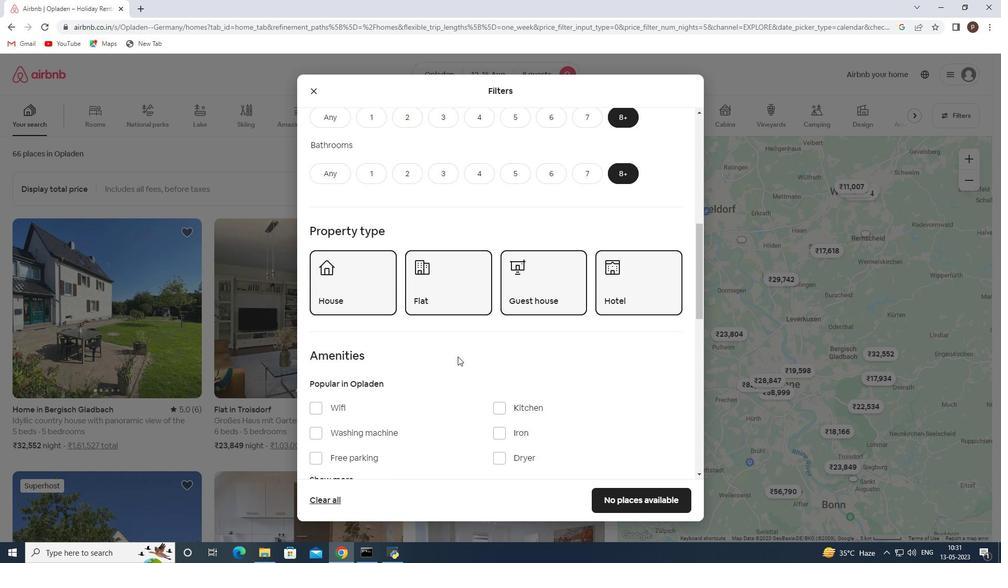 
Action: Mouse scrolled (454, 356) with delta (0, 0)
Screenshot: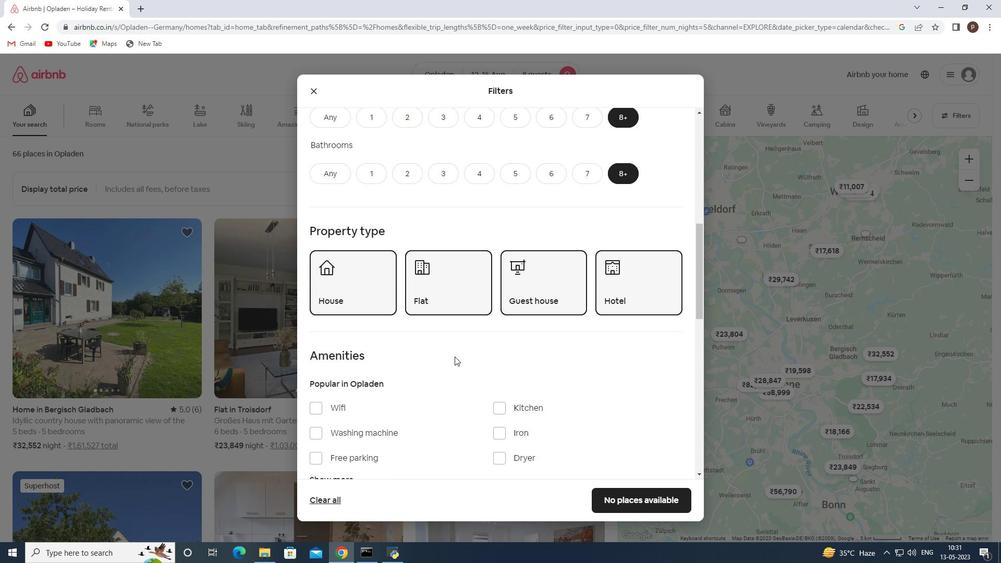 
Action: Mouse moved to (317, 355)
Screenshot: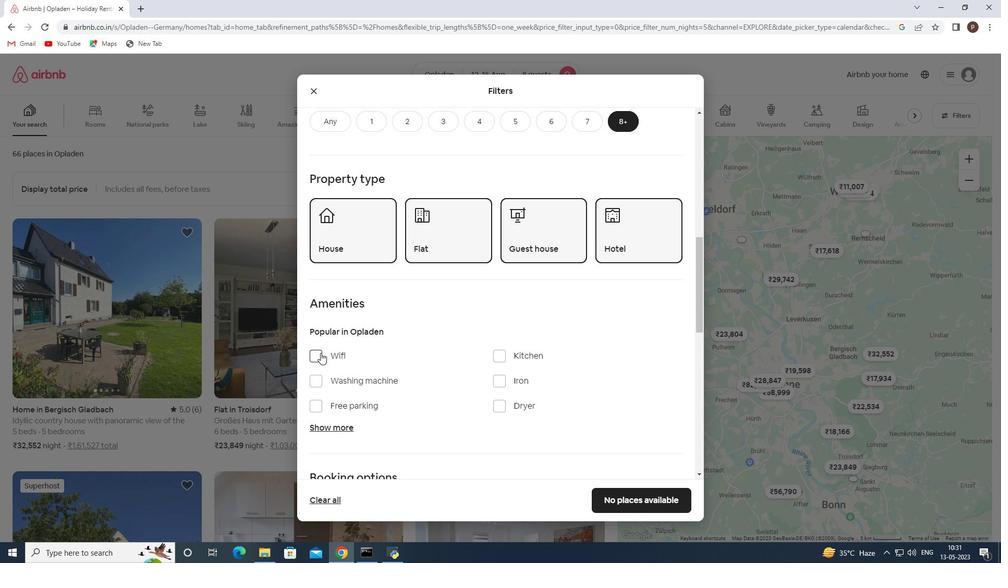 
Action: Mouse pressed left at (317, 355)
Screenshot: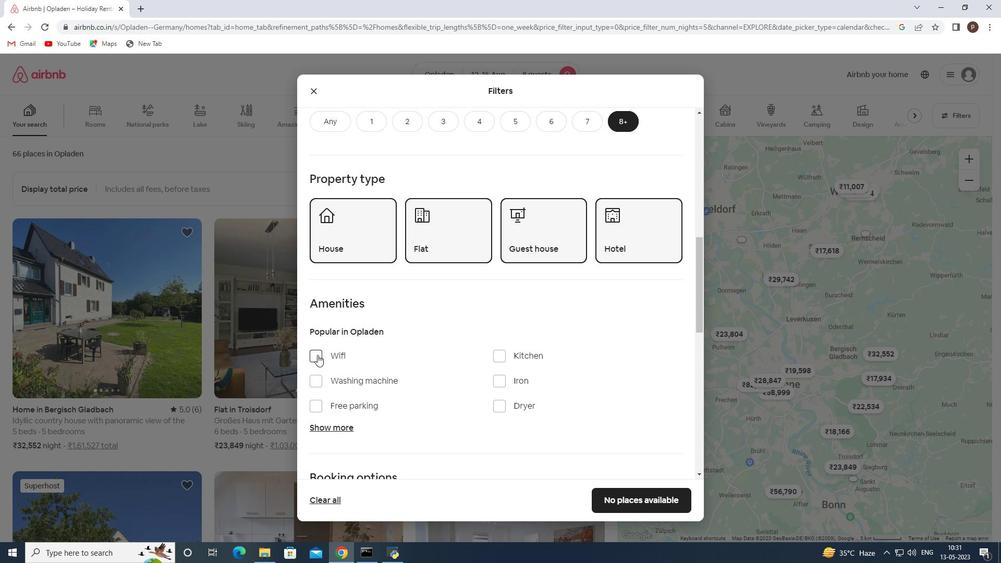 
Action: Mouse moved to (320, 404)
Screenshot: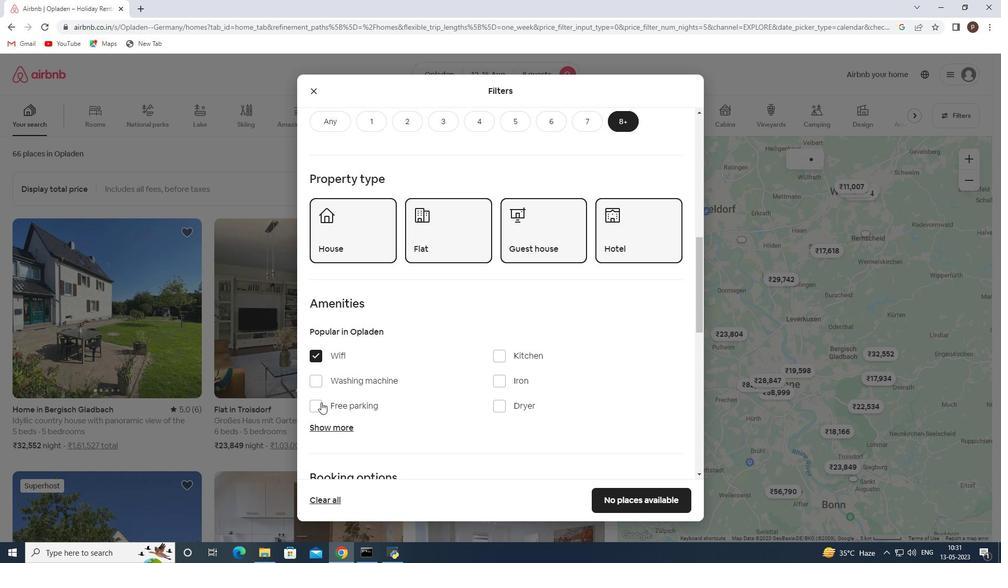 
Action: Mouse pressed left at (320, 404)
Screenshot: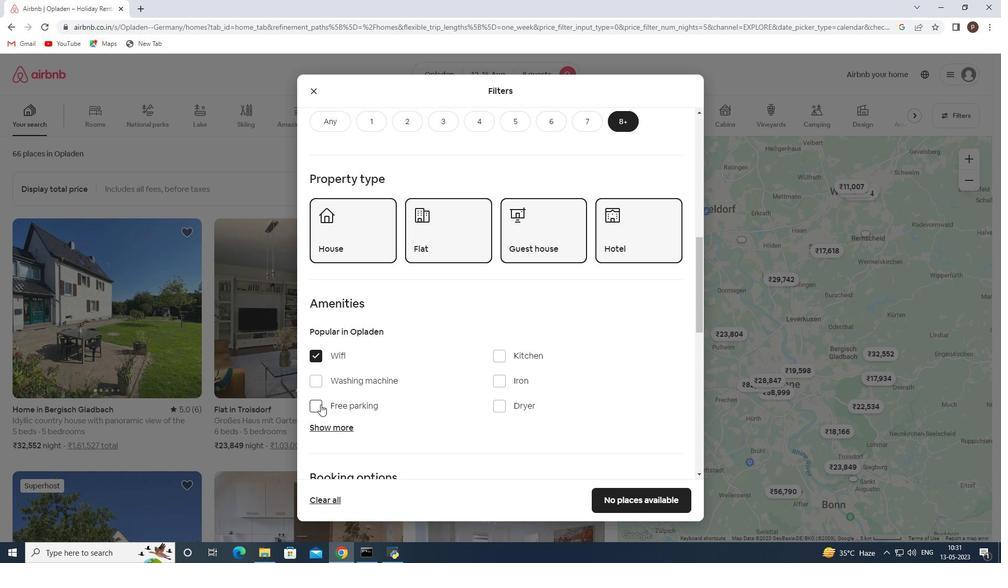 
Action: Mouse moved to (325, 429)
Screenshot: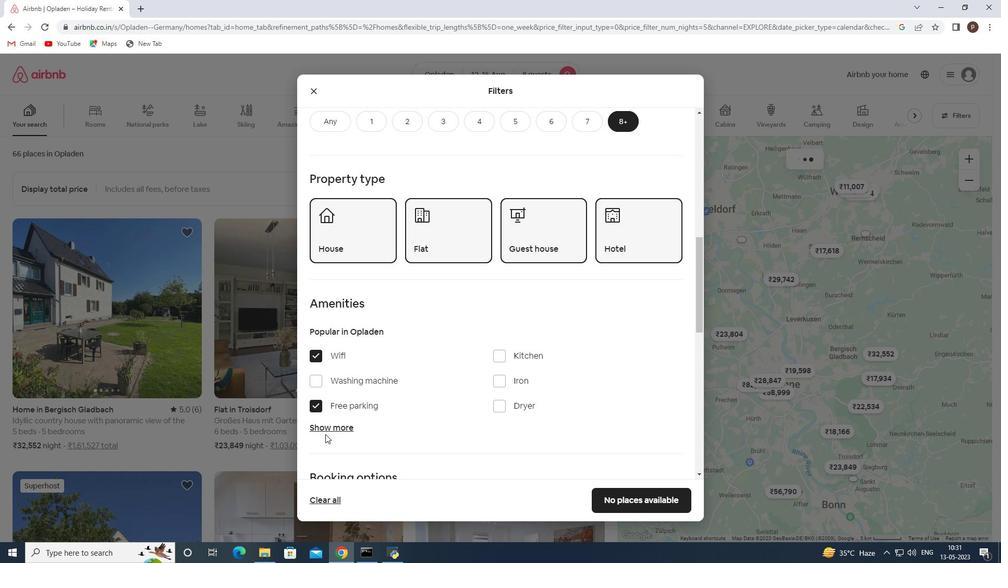 
Action: Mouse pressed left at (325, 429)
Screenshot: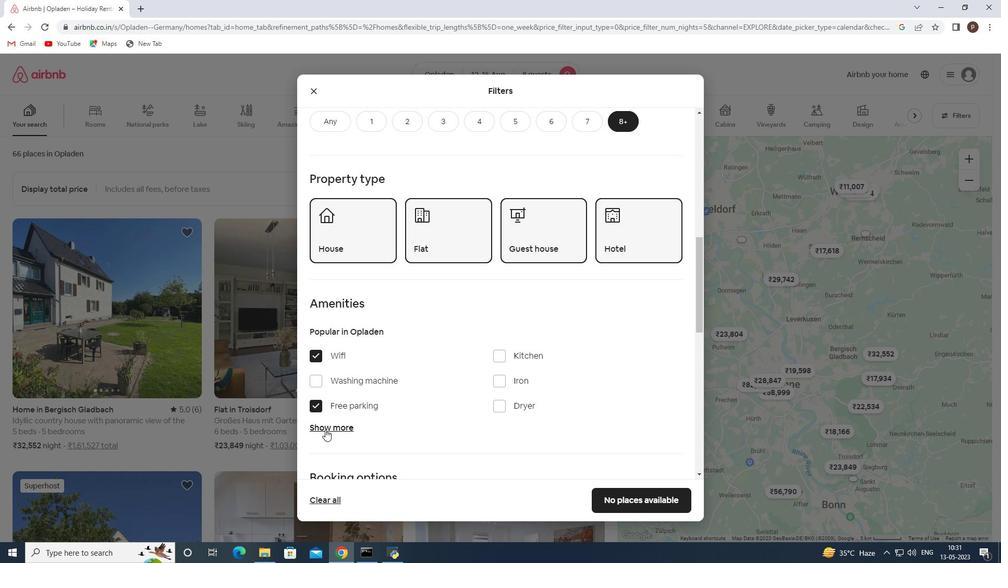 
Action: Mouse moved to (375, 415)
Screenshot: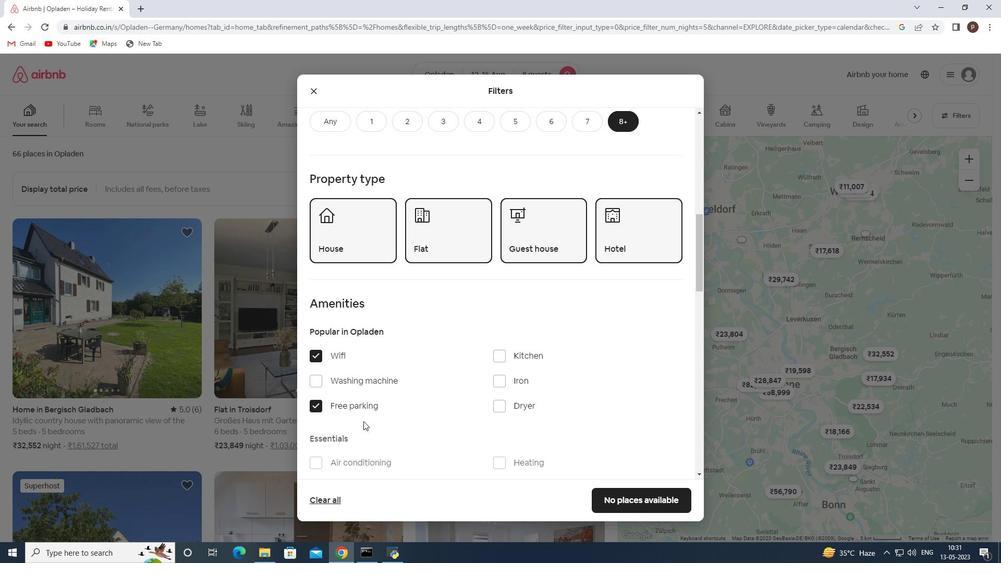 
Action: Mouse scrolled (375, 414) with delta (0, 0)
Screenshot: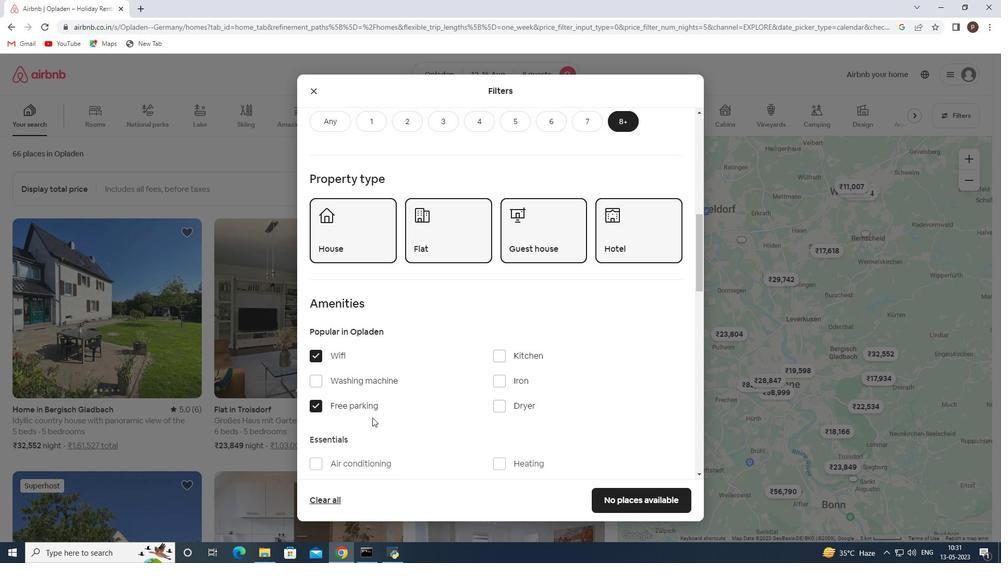 
Action: Mouse moved to (376, 414)
Screenshot: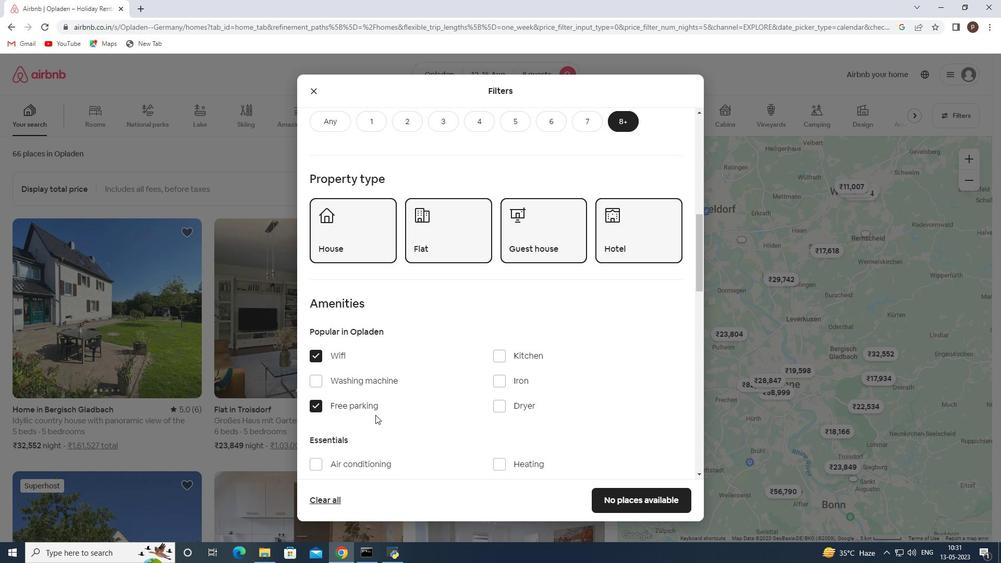 
Action: Mouse scrolled (376, 414) with delta (0, 0)
Screenshot: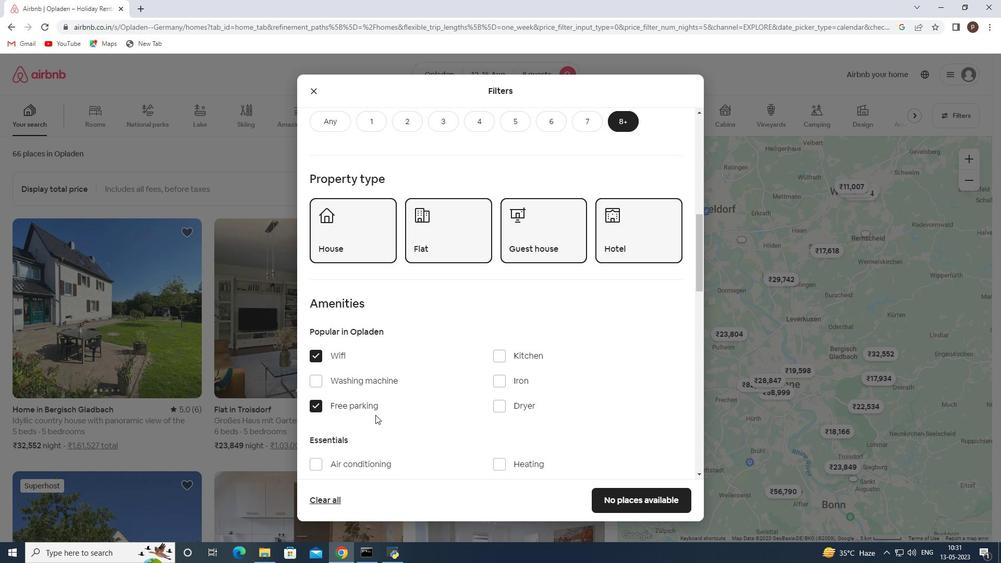 
Action: Mouse moved to (377, 412)
Screenshot: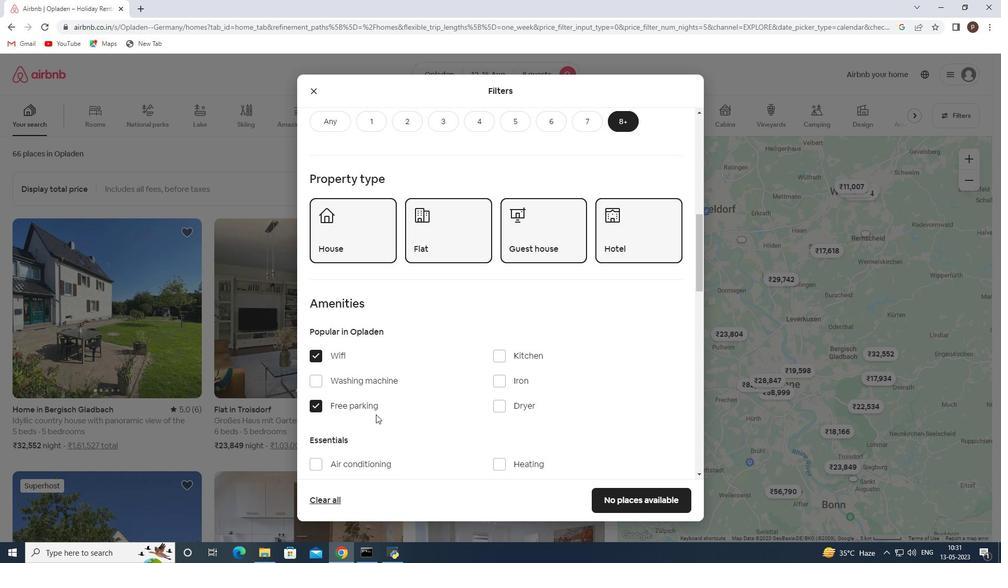 
Action: Mouse scrolled (377, 411) with delta (0, 0)
Screenshot: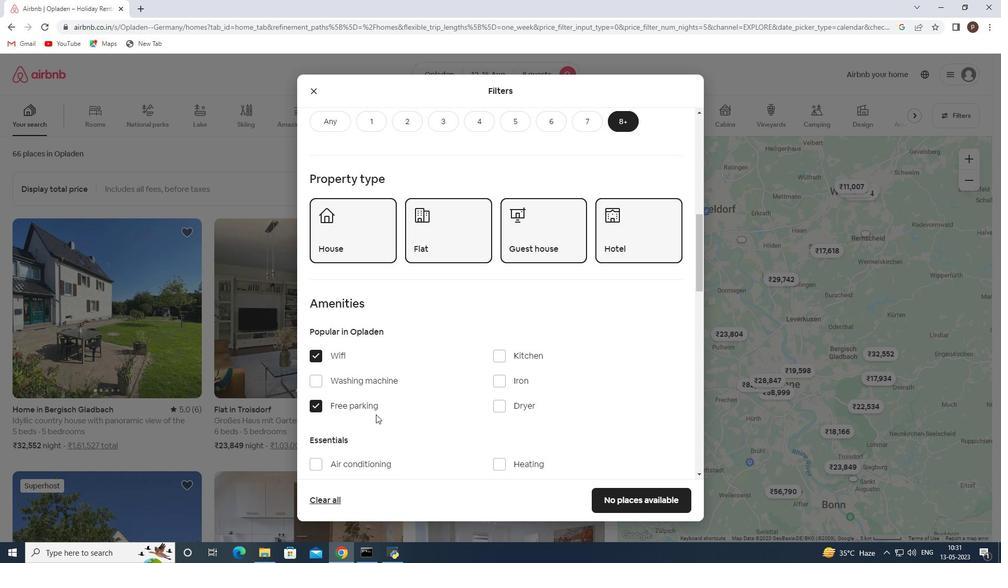 
Action: Mouse moved to (505, 331)
Screenshot: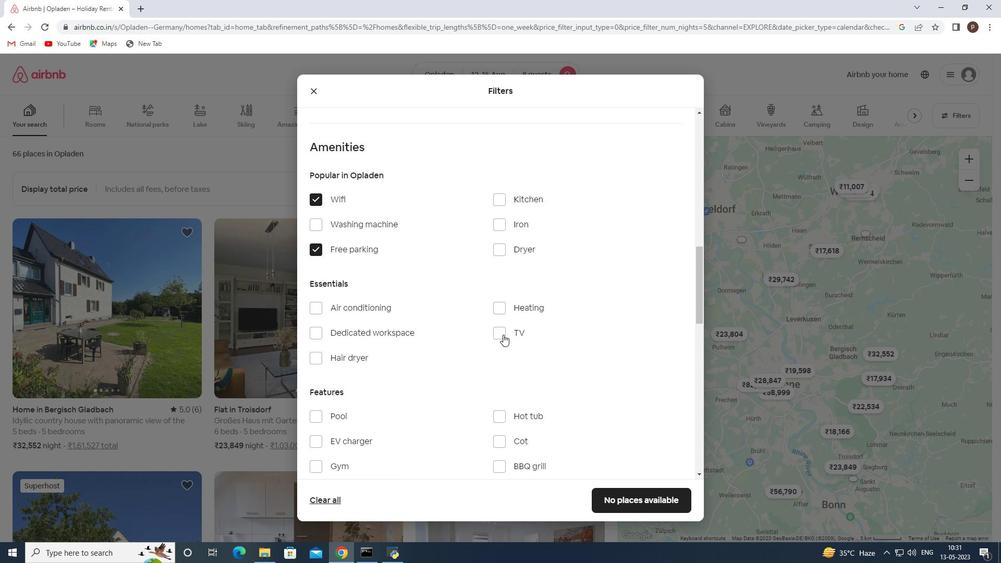 
Action: Mouse pressed left at (505, 331)
Screenshot: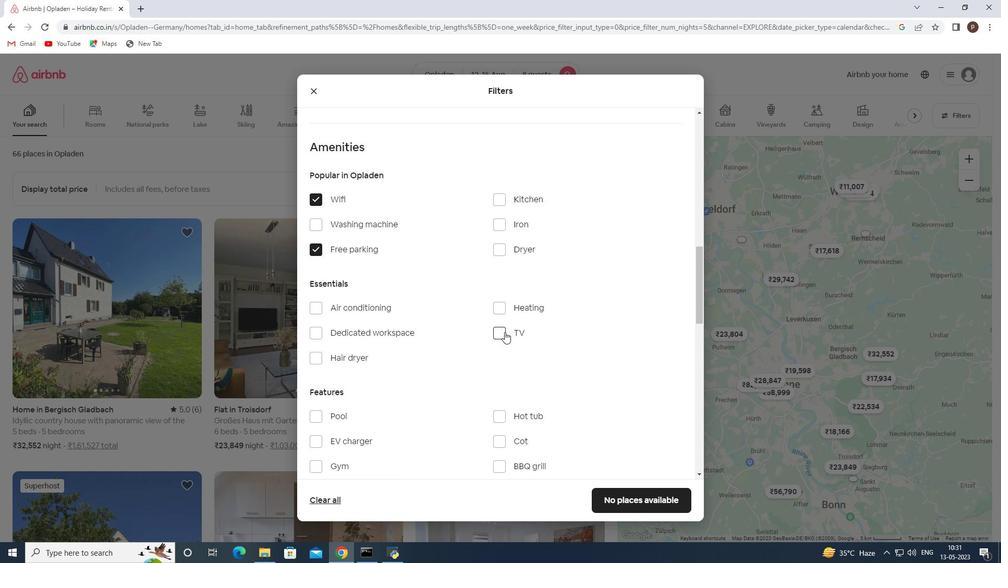 
Action: Mouse moved to (385, 370)
Screenshot: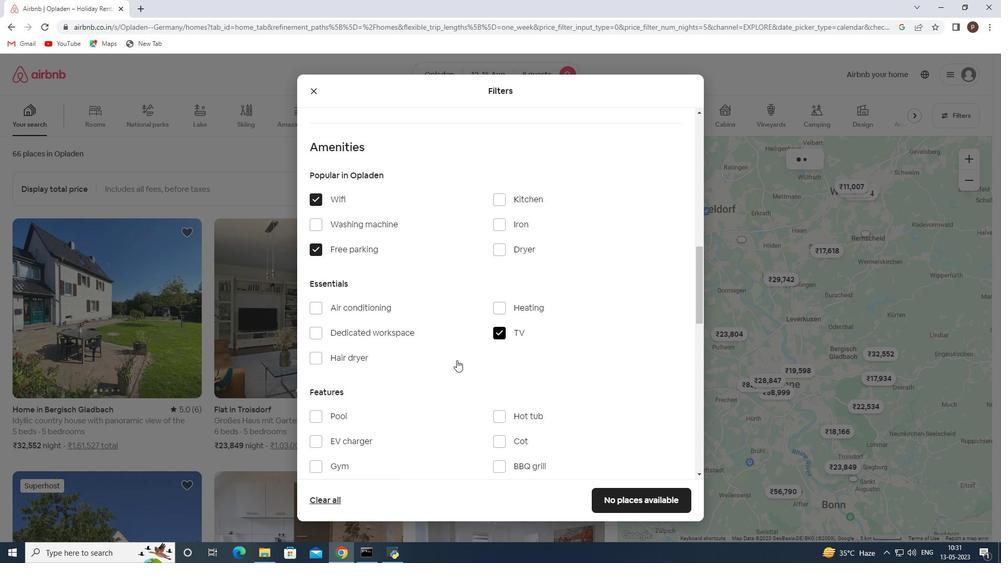 
Action: Mouse scrolled (385, 369) with delta (0, 0)
Screenshot: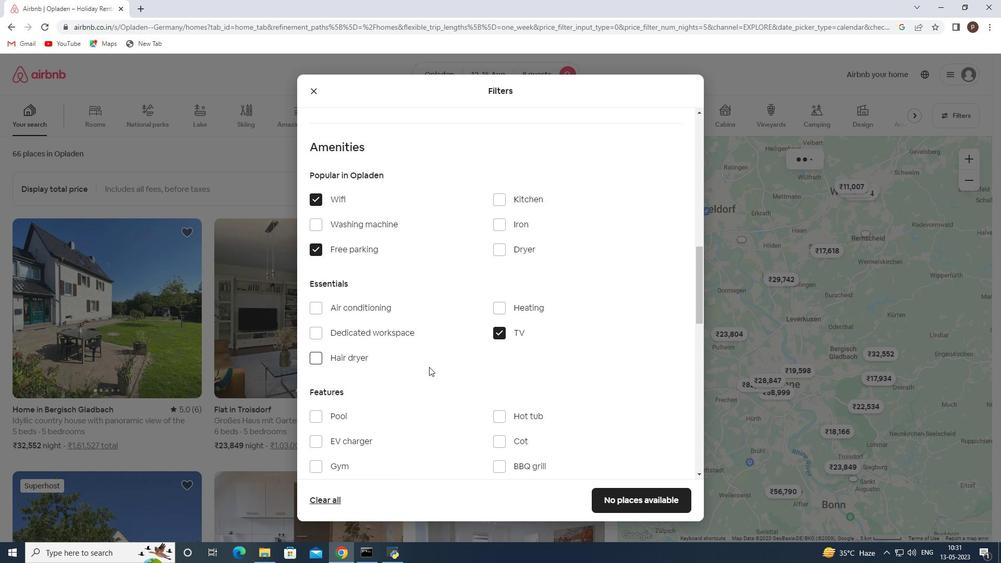
Action: Mouse scrolled (385, 369) with delta (0, 0)
Screenshot: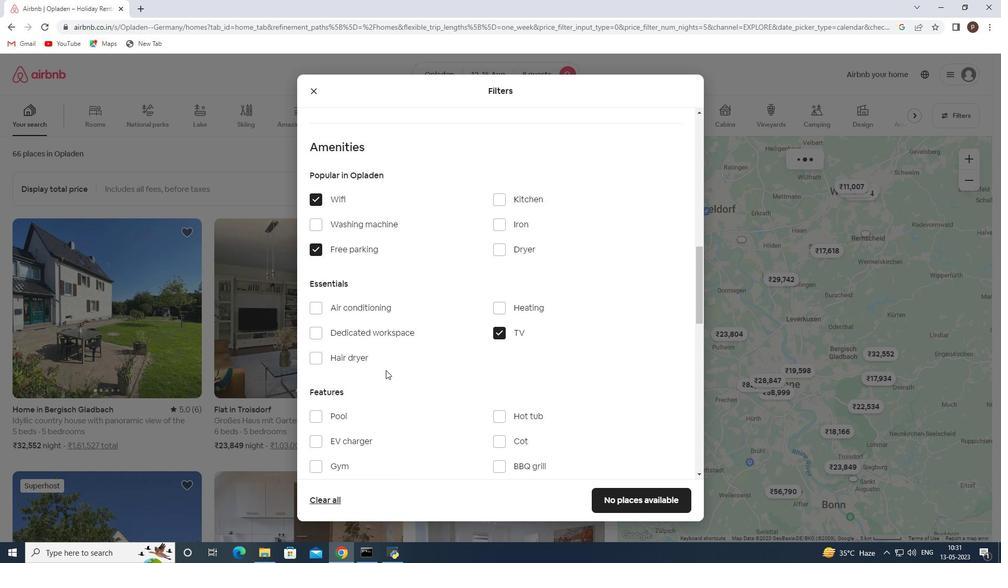 
Action: Mouse scrolled (385, 369) with delta (0, 0)
Screenshot: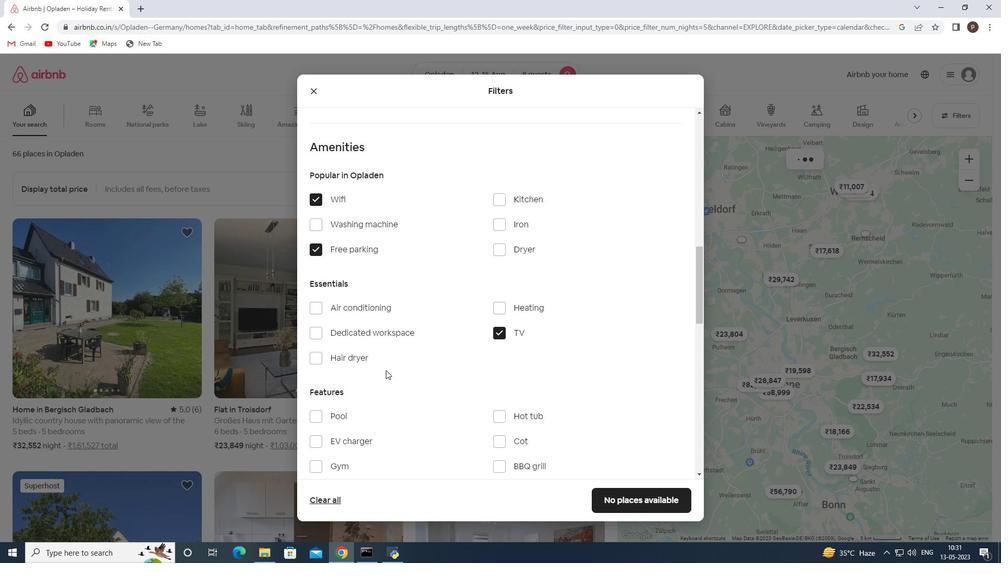 
Action: Mouse moved to (320, 313)
Screenshot: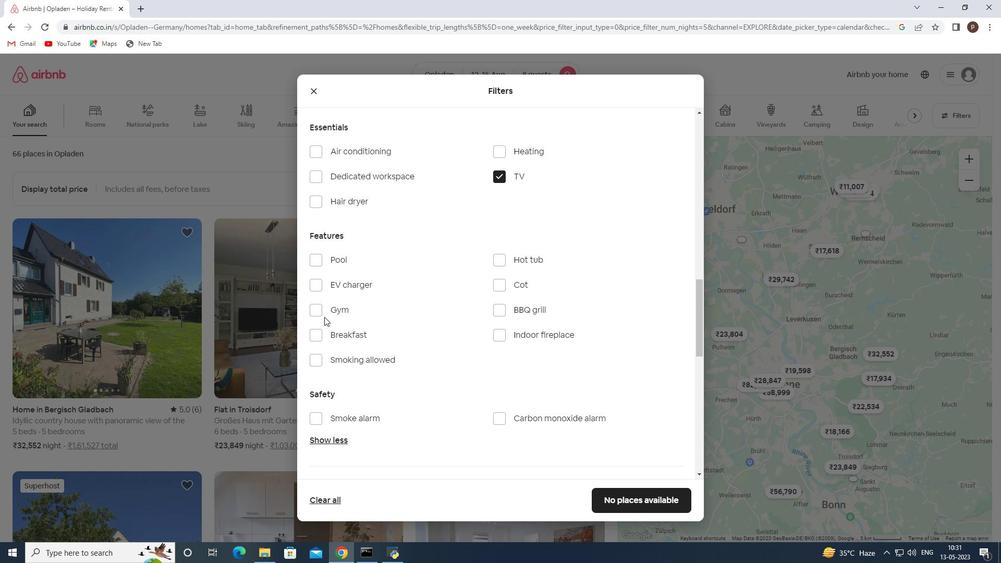 
Action: Mouse pressed left at (320, 313)
Screenshot: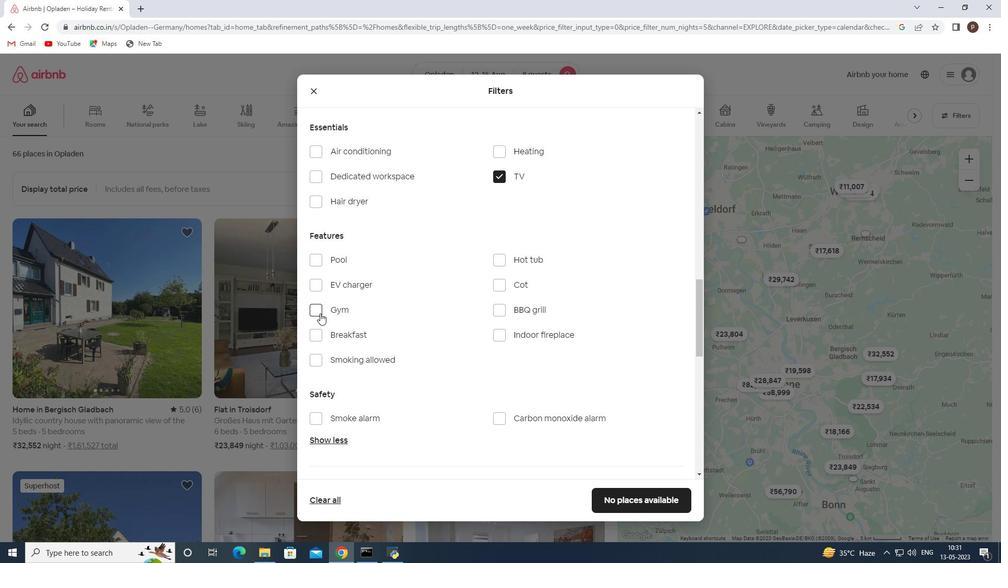 
Action: Mouse moved to (318, 332)
Screenshot: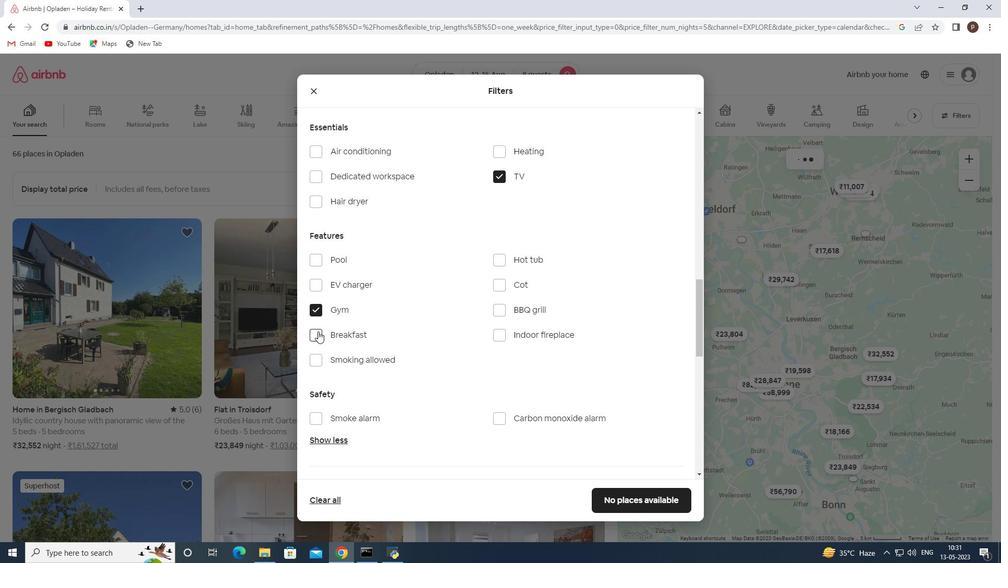 
Action: Mouse pressed left at (318, 332)
Screenshot: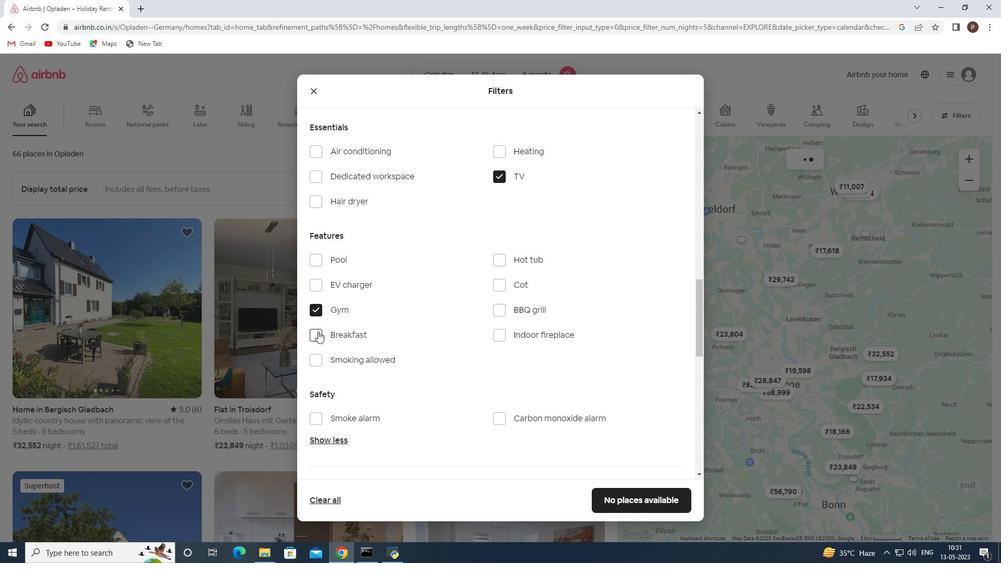 
Action: Mouse moved to (411, 357)
Screenshot: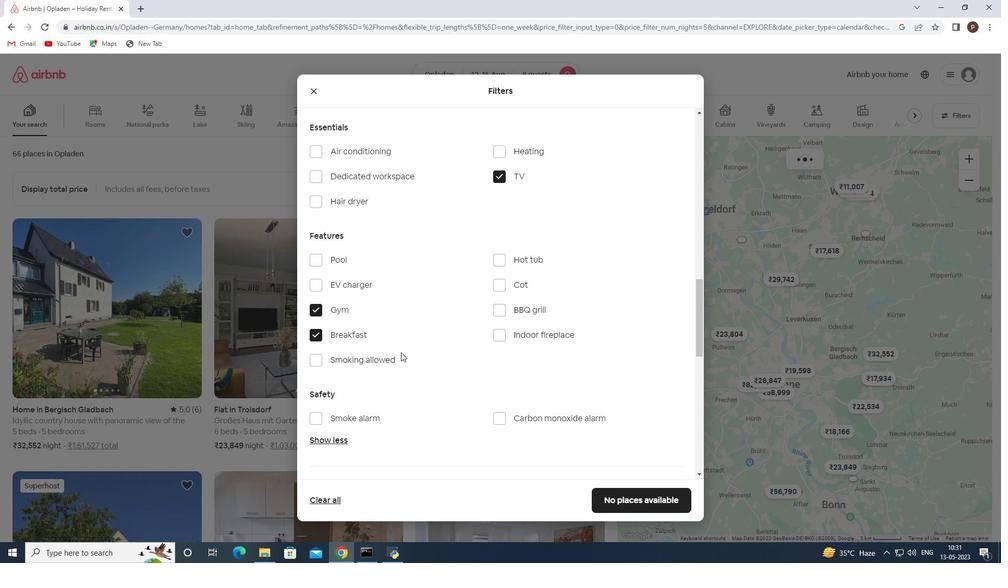 
Action: Mouse scrolled (411, 356) with delta (0, 0)
Screenshot: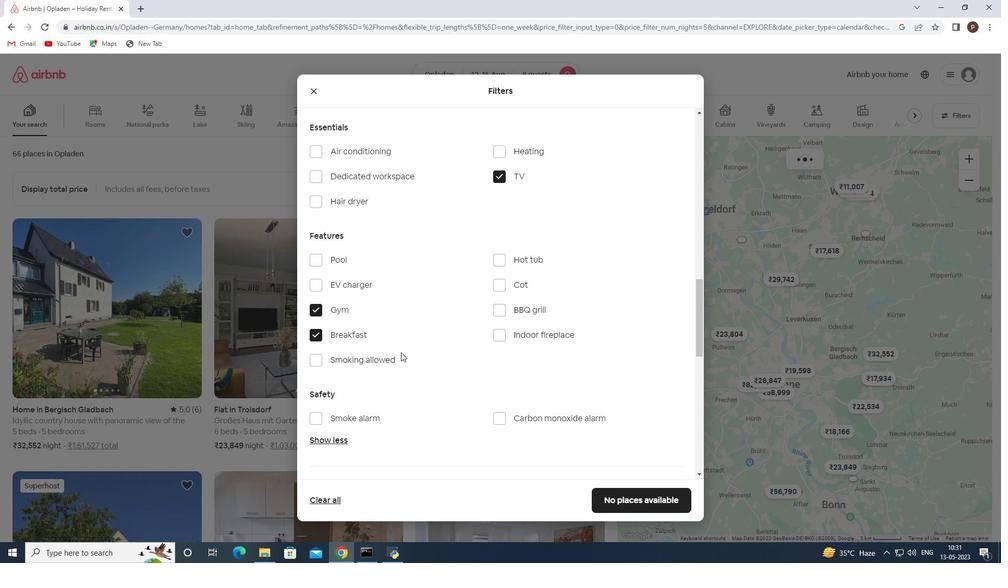 
Action: Mouse scrolled (411, 356) with delta (0, 0)
Screenshot: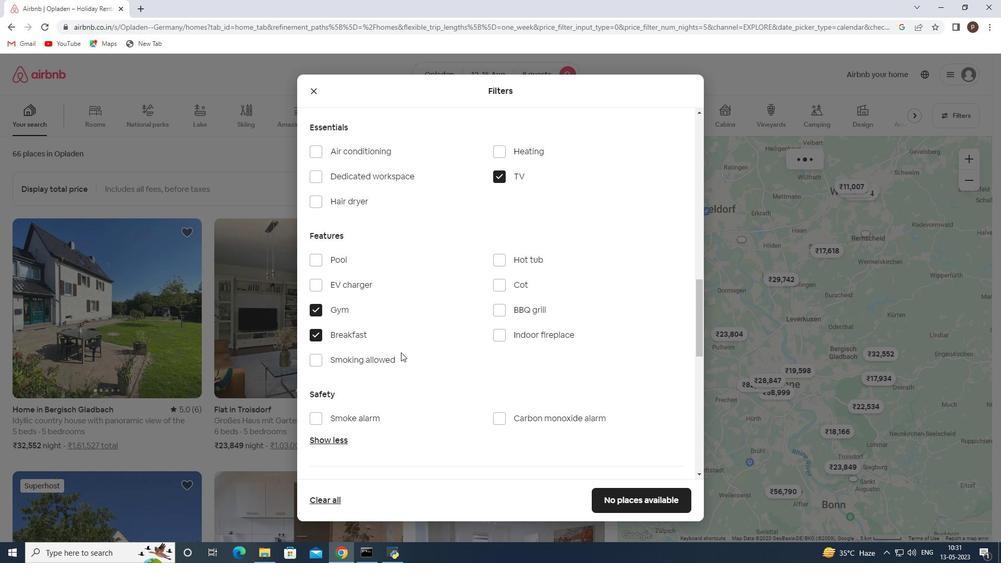 
Action: Mouse scrolled (411, 356) with delta (0, 0)
Screenshot: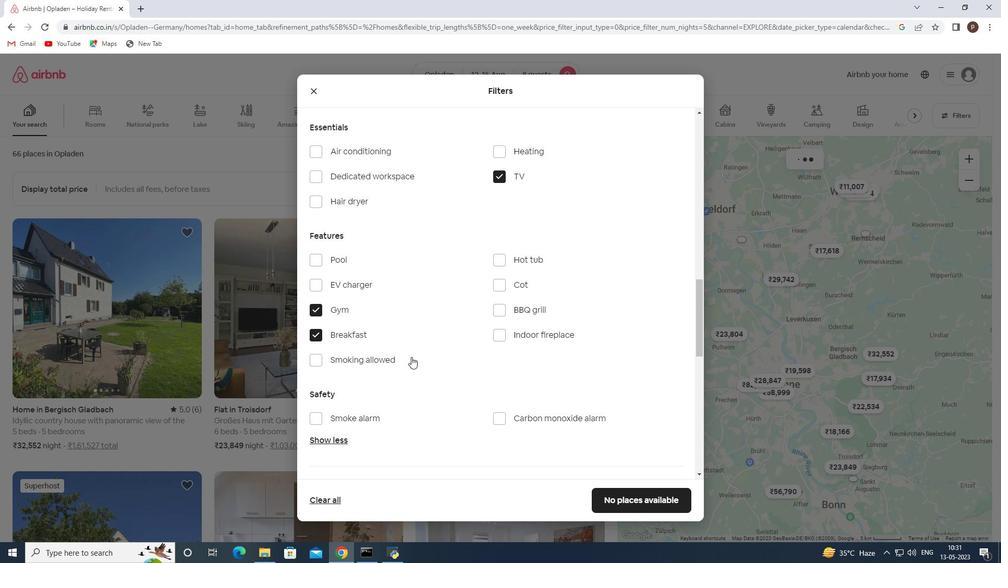 
Action: Mouse scrolled (411, 356) with delta (0, 0)
Screenshot: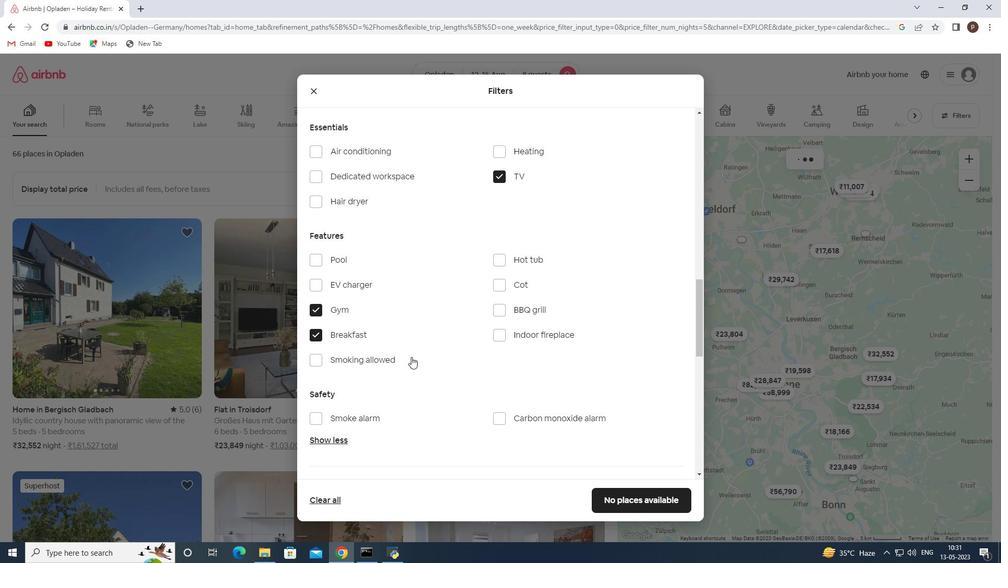 
Action: Mouse moved to (665, 355)
Screenshot: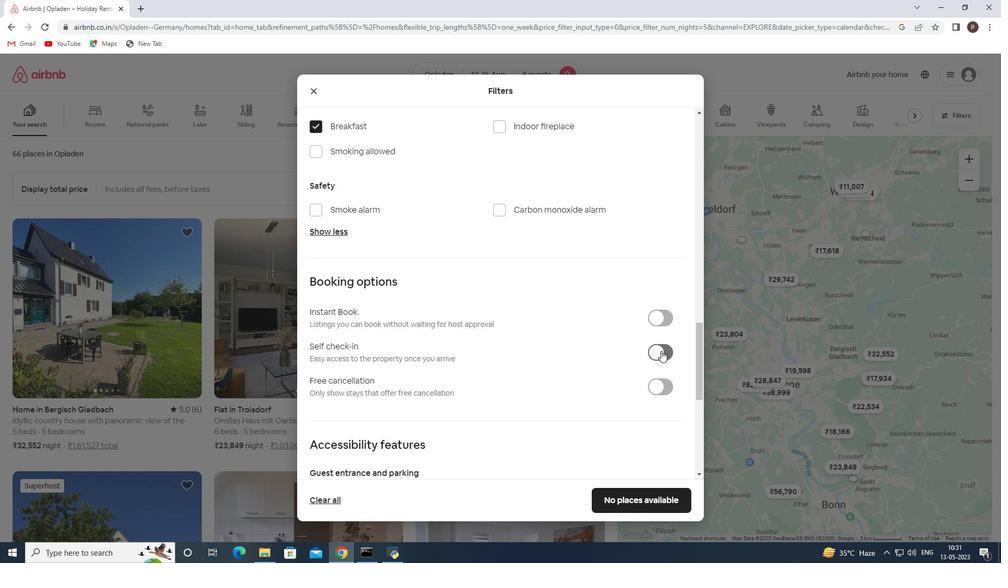 
Action: Mouse pressed left at (665, 355)
Screenshot: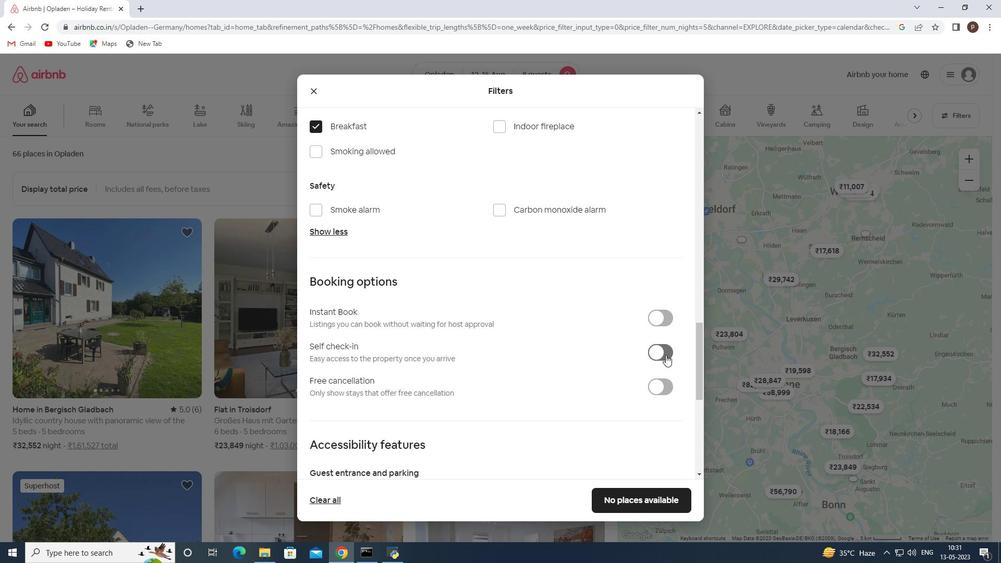 
Action: Mouse moved to (512, 346)
Screenshot: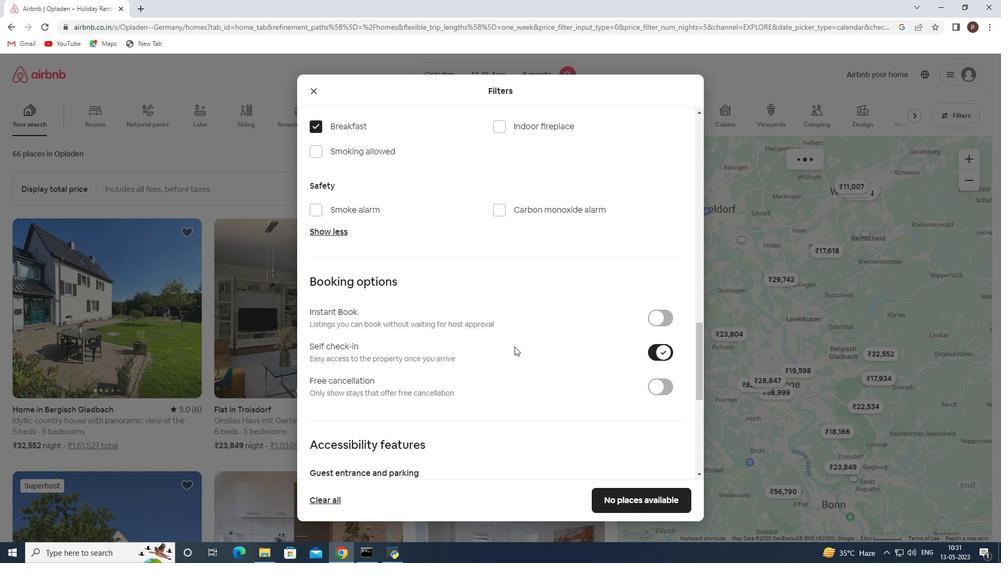 
Action: Mouse scrolled (512, 345) with delta (0, 0)
Screenshot: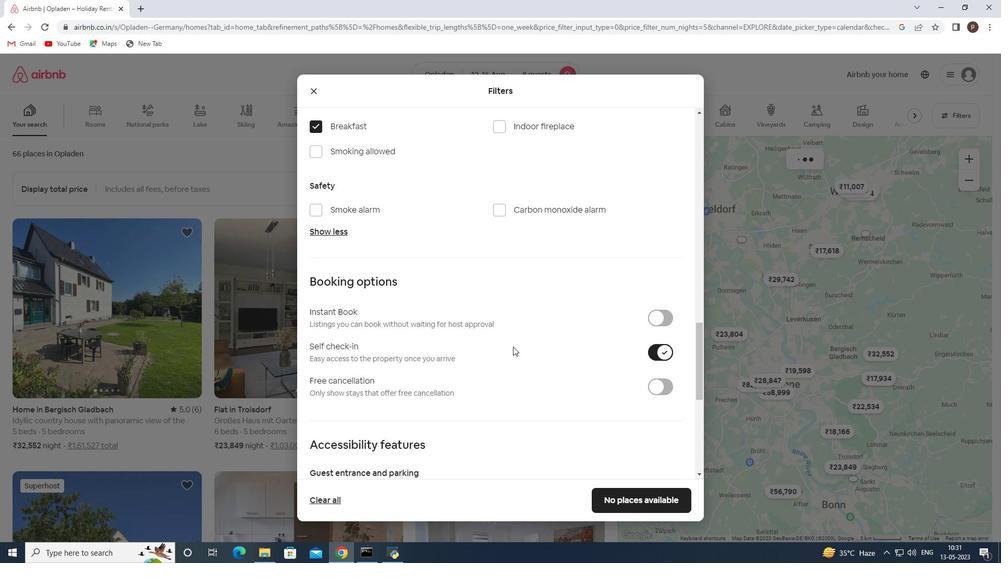 
Action: Mouse scrolled (512, 345) with delta (0, 0)
Screenshot: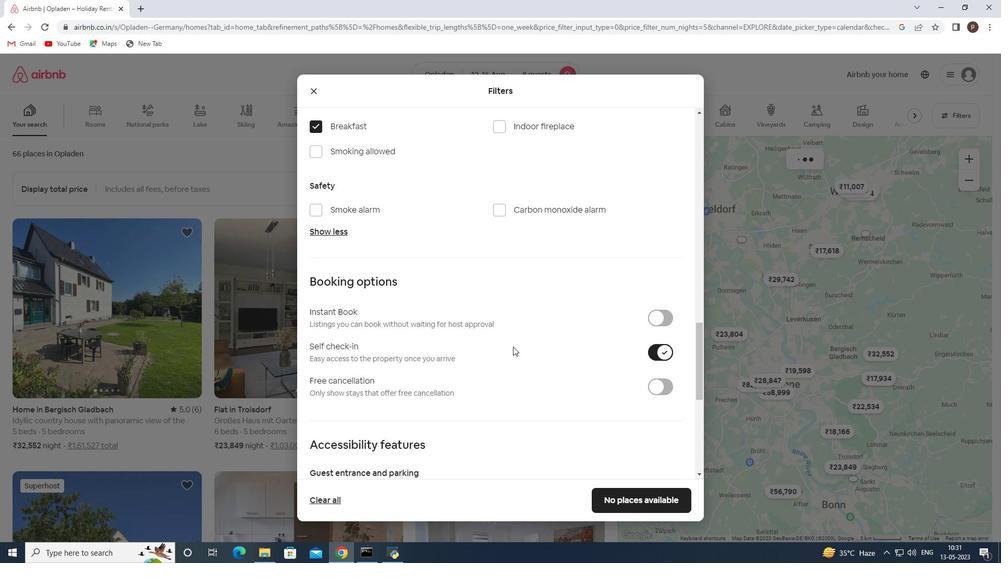 
Action: Mouse scrolled (512, 345) with delta (0, 0)
Screenshot: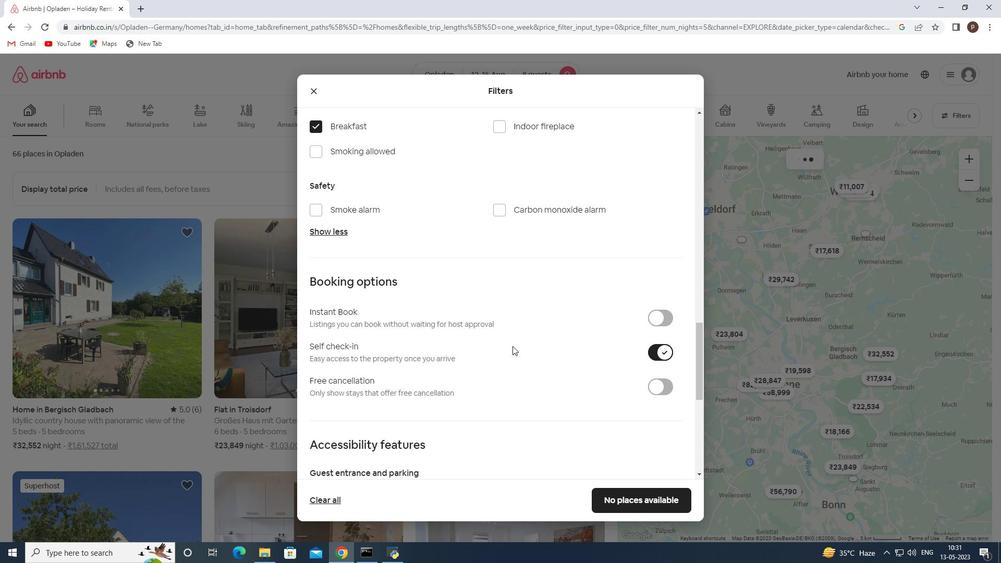 
Action: Mouse scrolled (512, 345) with delta (0, 0)
Screenshot: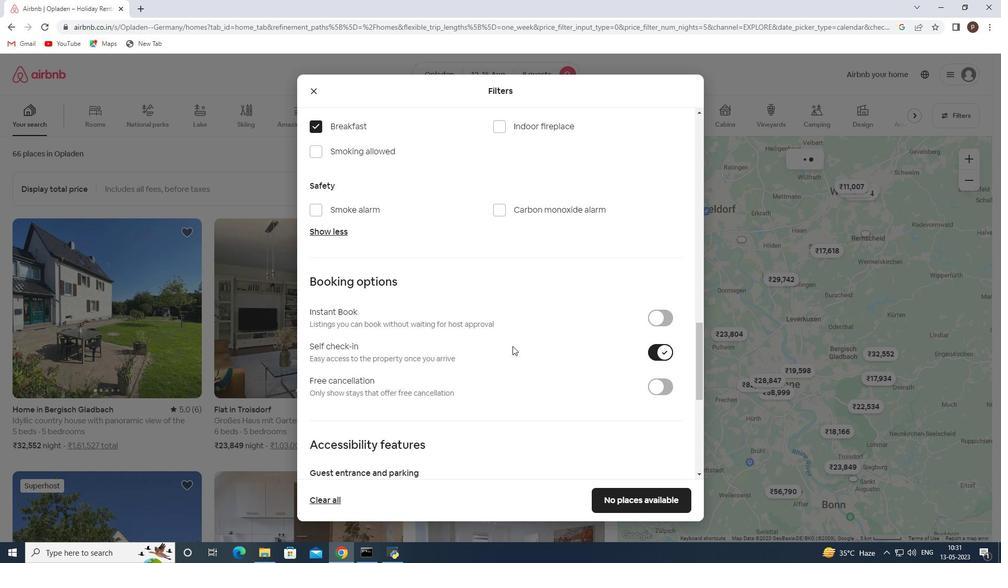 
Action: Mouse scrolled (512, 345) with delta (0, 0)
Screenshot: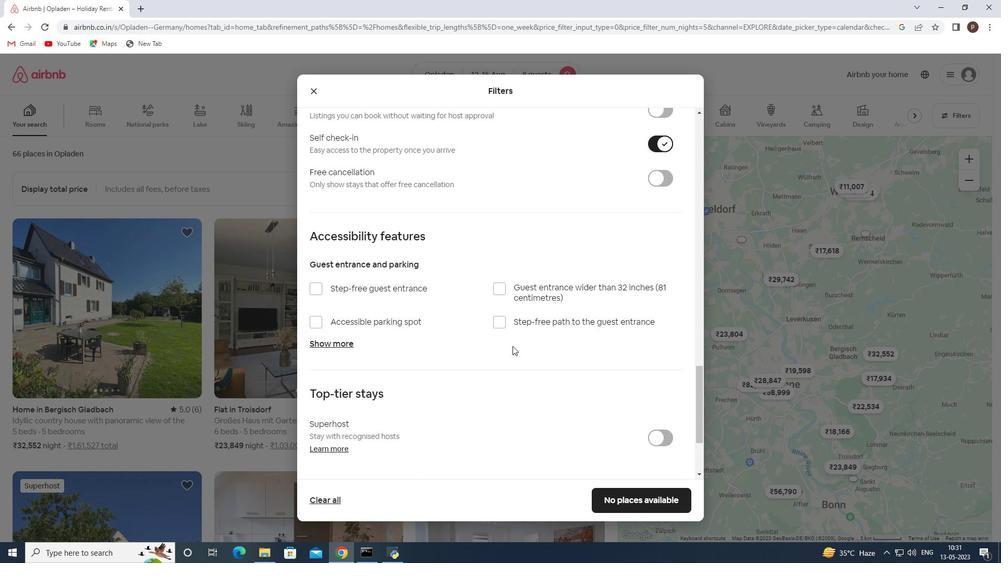 
Action: Mouse scrolled (512, 345) with delta (0, 0)
Screenshot: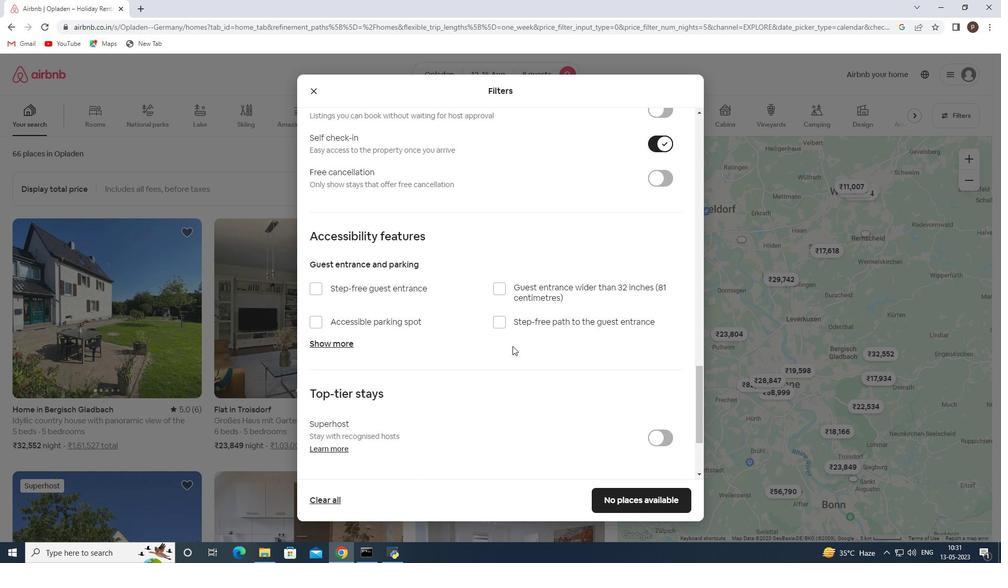 
Action: Mouse scrolled (512, 345) with delta (0, 0)
Screenshot: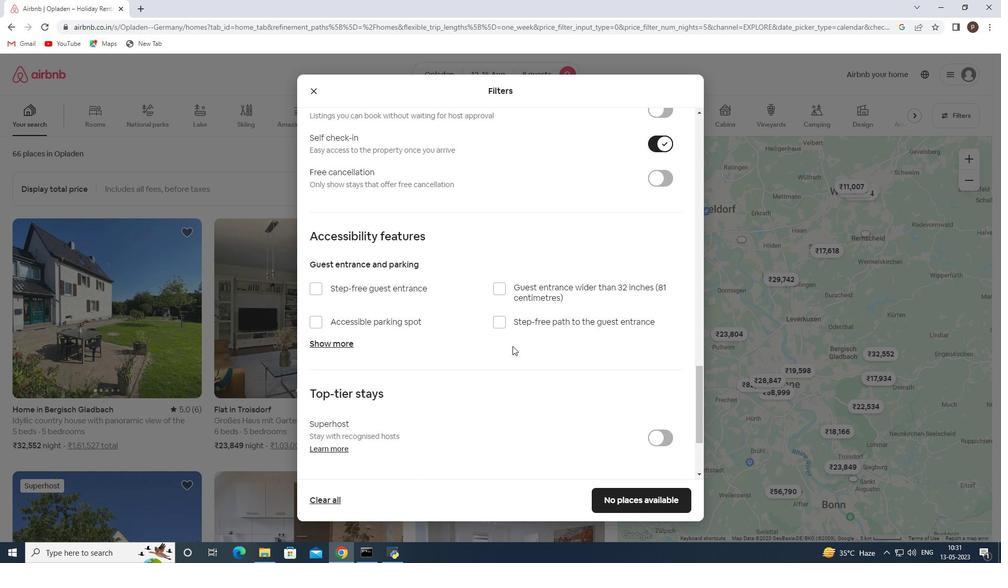
Action: Mouse scrolled (512, 345) with delta (0, 0)
Screenshot: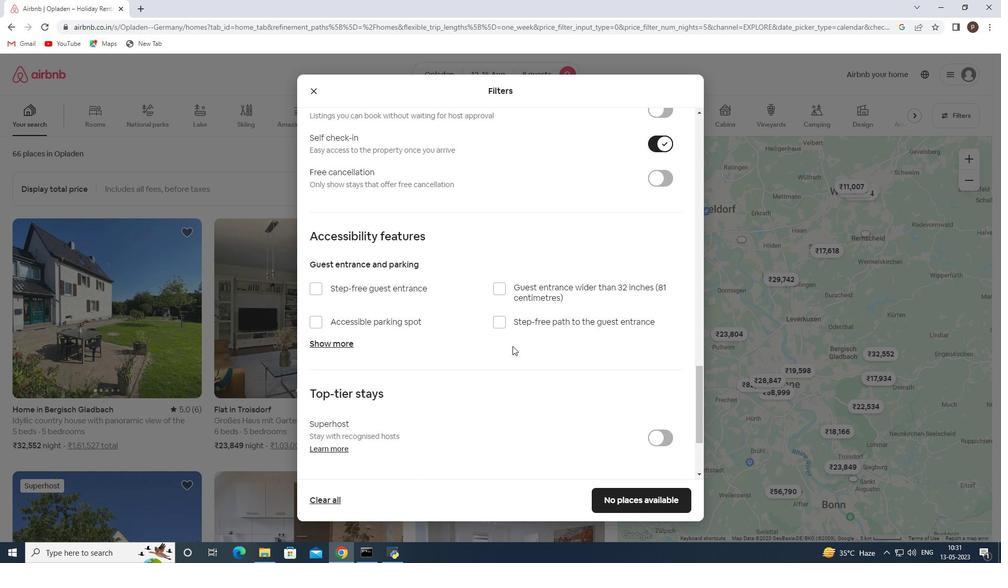 
Action: Mouse scrolled (512, 345) with delta (0, 0)
Screenshot: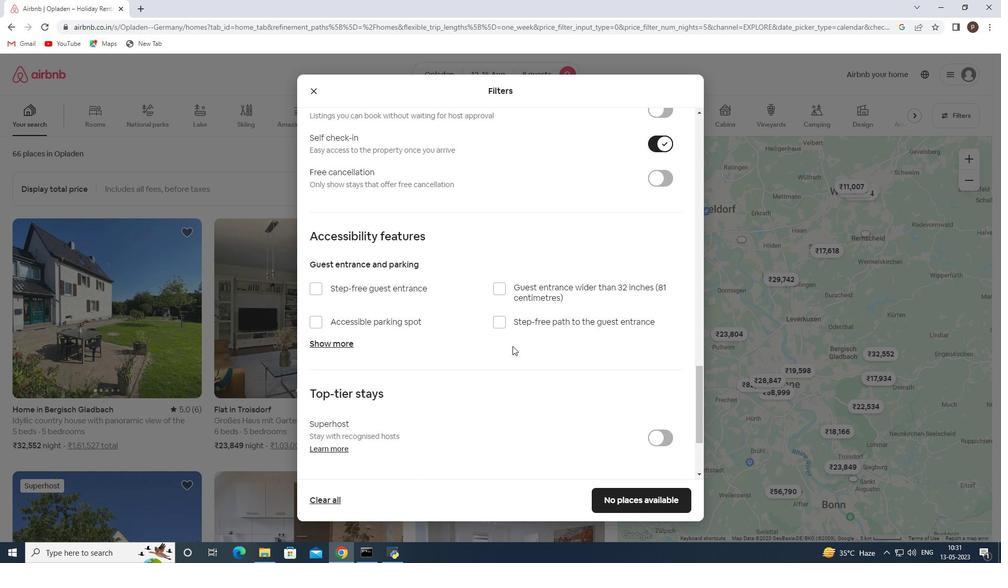 
Action: Mouse scrolled (512, 345) with delta (0, 0)
Screenshot: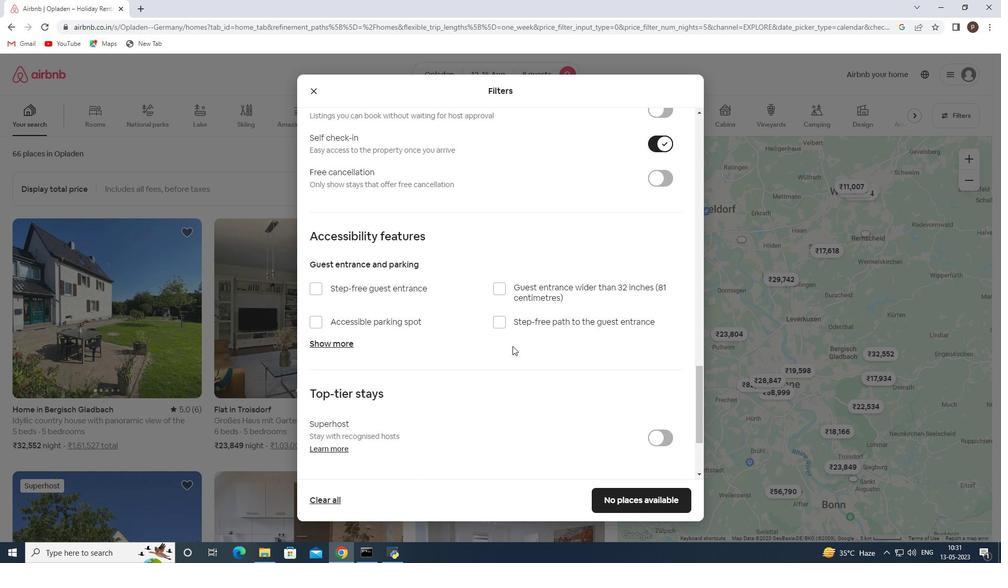 
Action: Mouse scrolled (512, 345) with delta (0, 0)
Screenshot: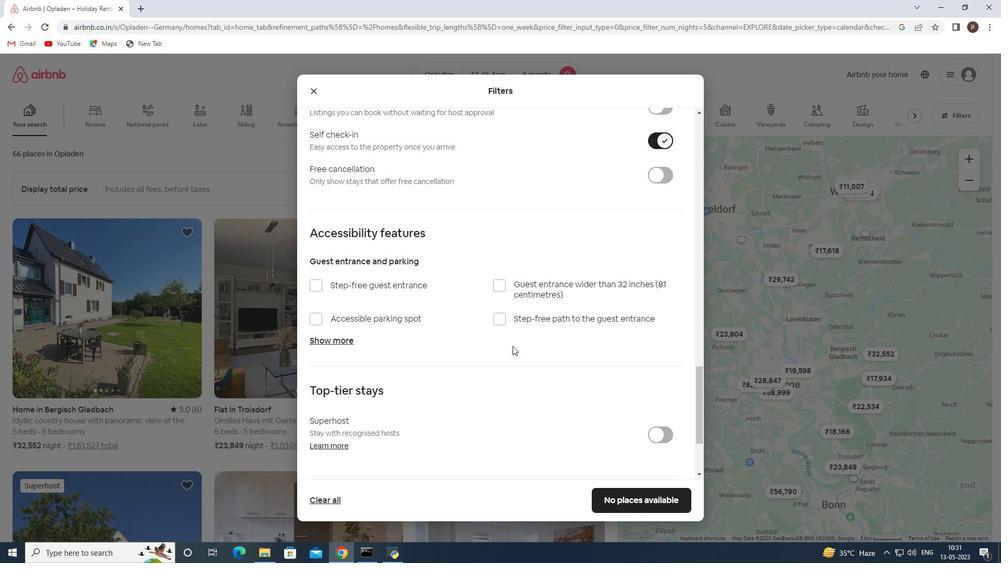 
Action: Mouse moved to (500, 354)
Screenshot: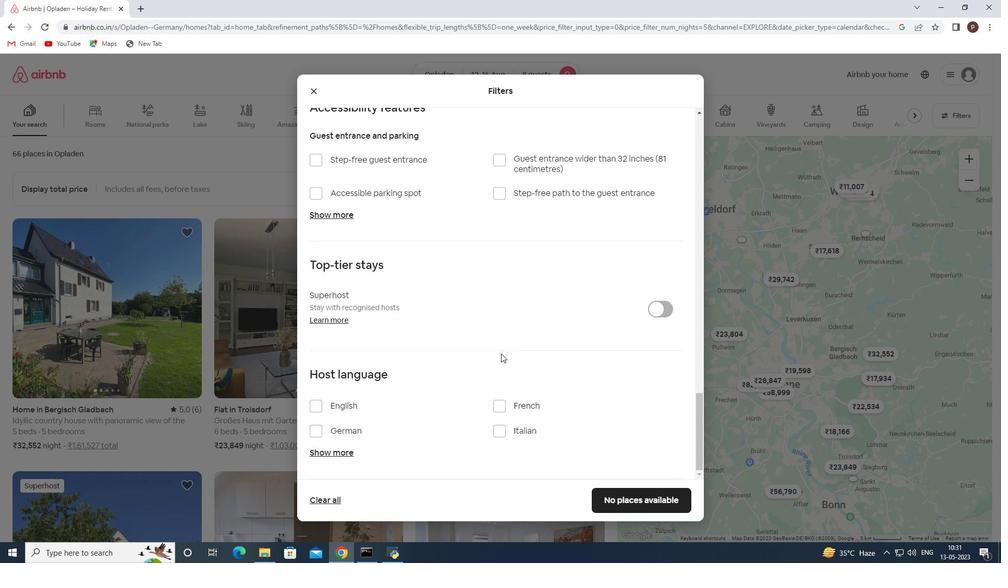 
Action: Mouse scrolled (500, 353) with delta (0, 0)
Screenshot: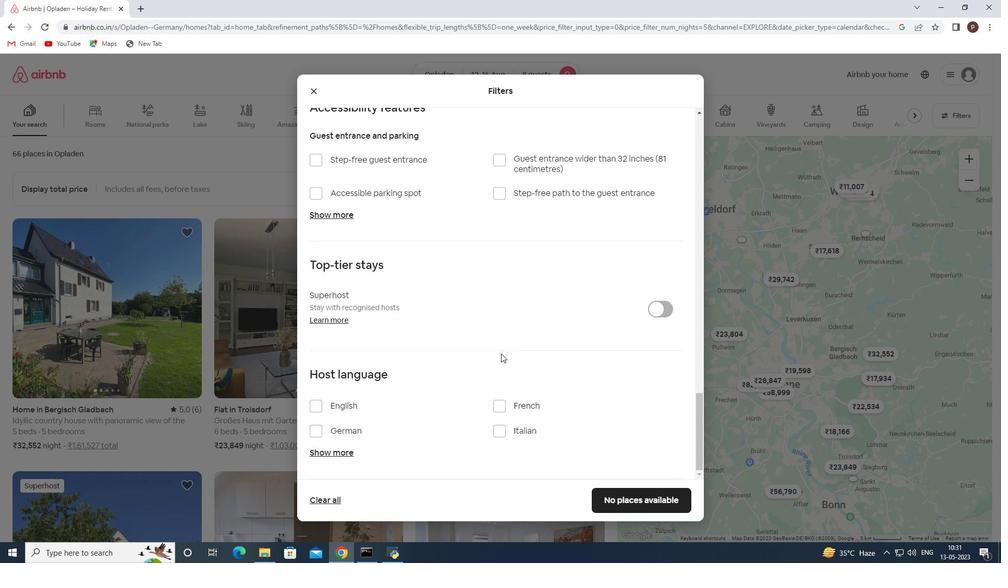 
Action: Mouse moved to (499, 355)
Screenshot: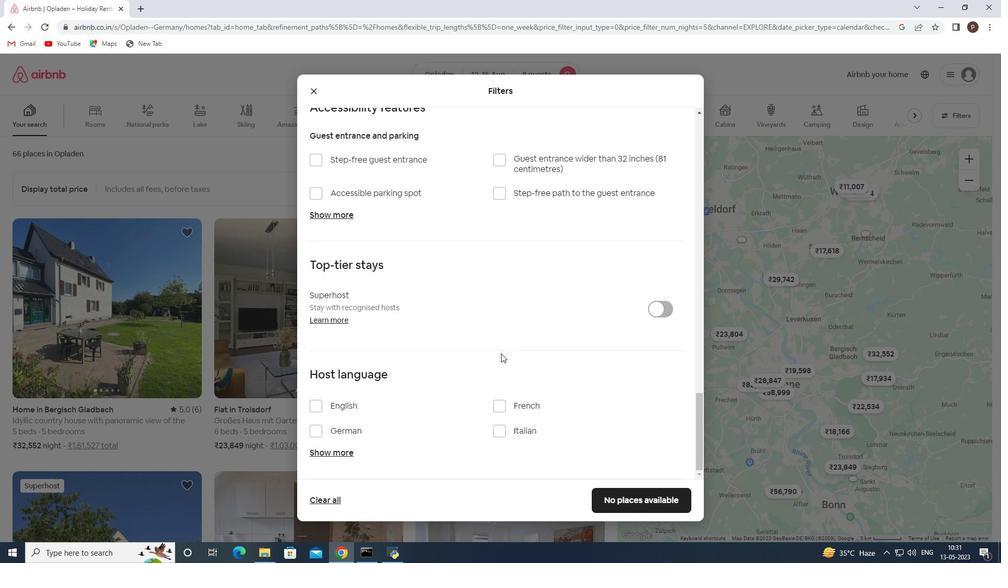 
Action: Mouse scrolled (499, 354) with delta (0, 0)
Screenshot: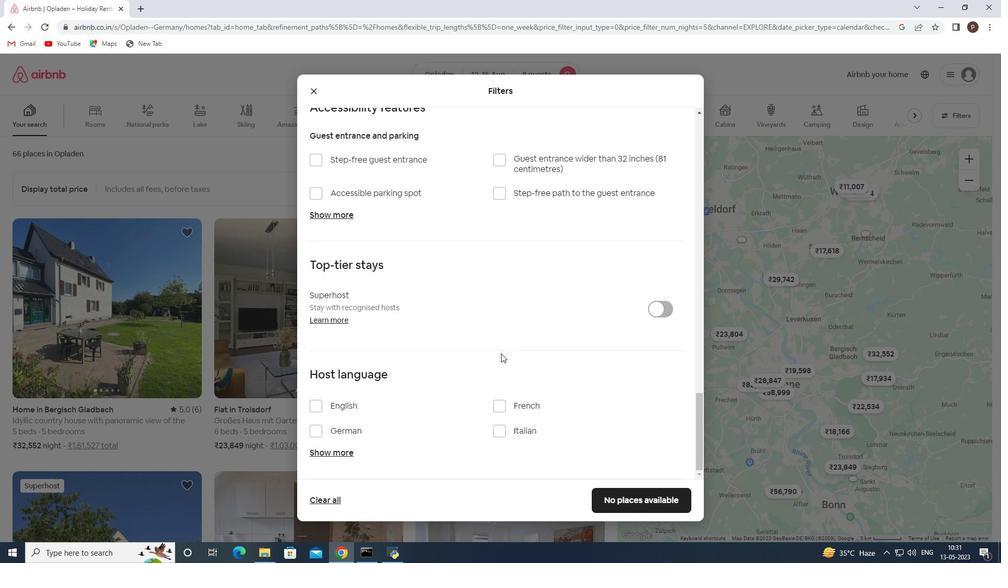 
Action: Mouse moved to (498, 355)
Screenshot: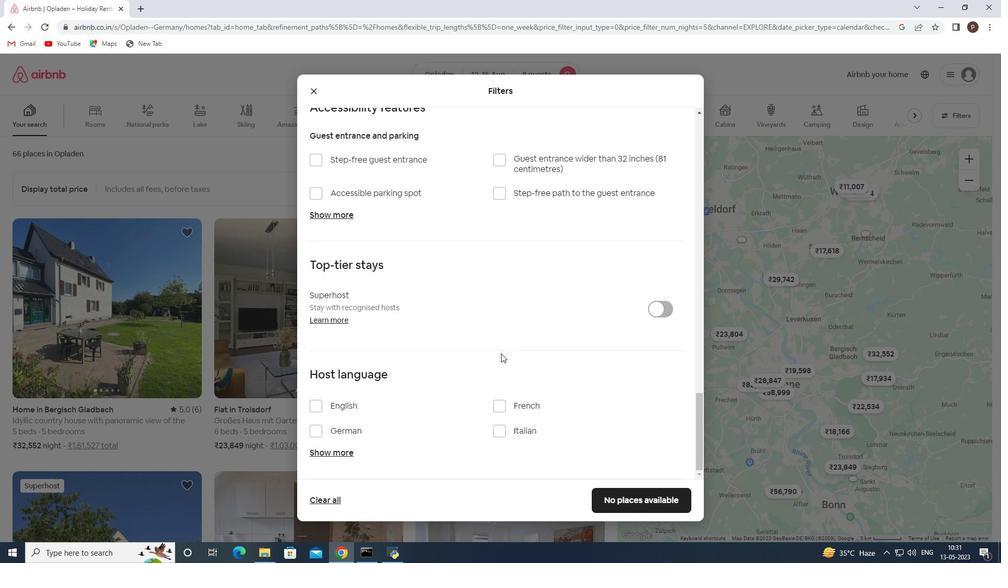 
Action: Mouse scrolled (498, 355) with delta (0, 0)
Screenshot: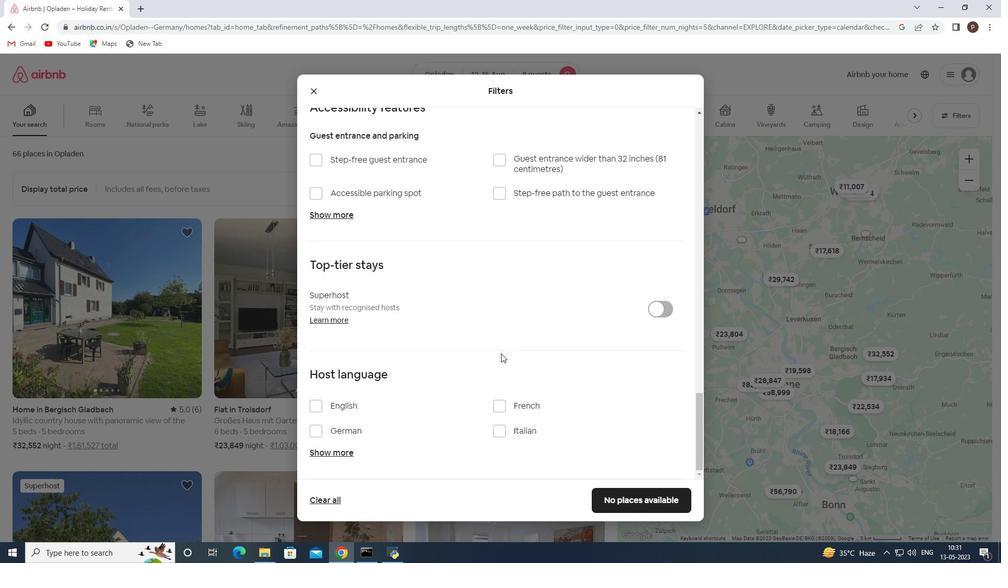 
Action: Mouse moved to (498, 356)
Screenshot: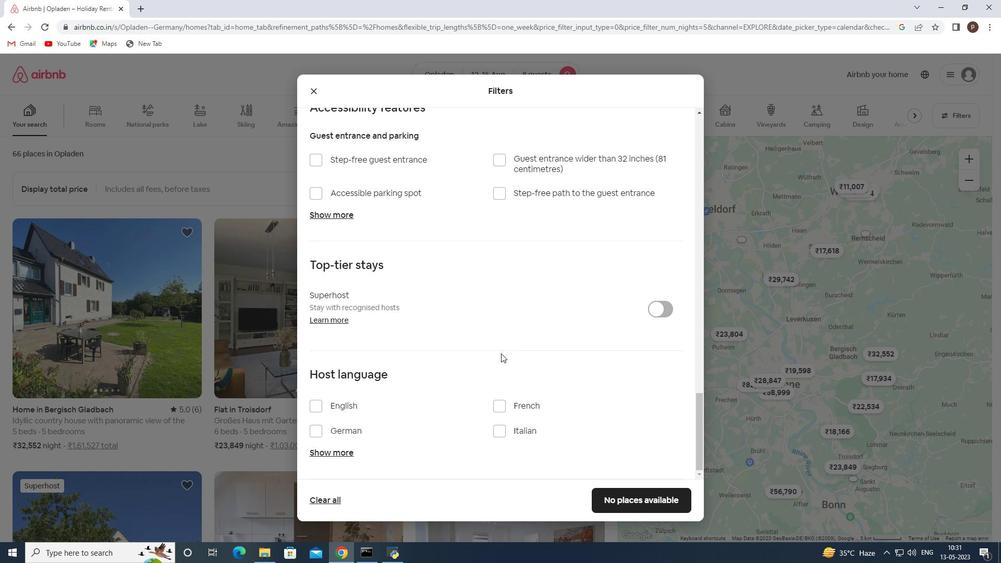 
Action: Mouse scrolled (498, 355) with delta (0, 0)
Screenshot: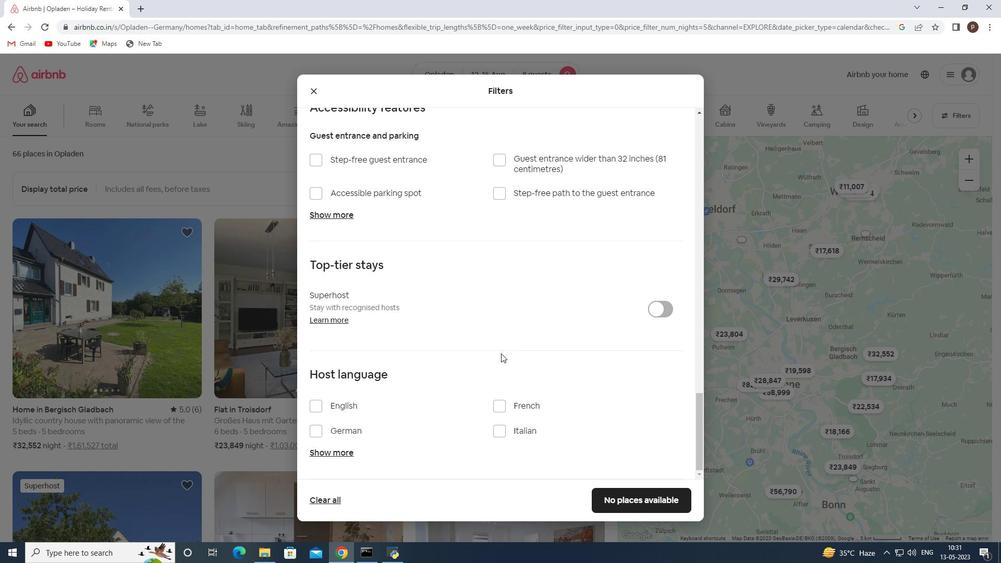 
Action: Mouse moved to (497, 356)
Screenshot: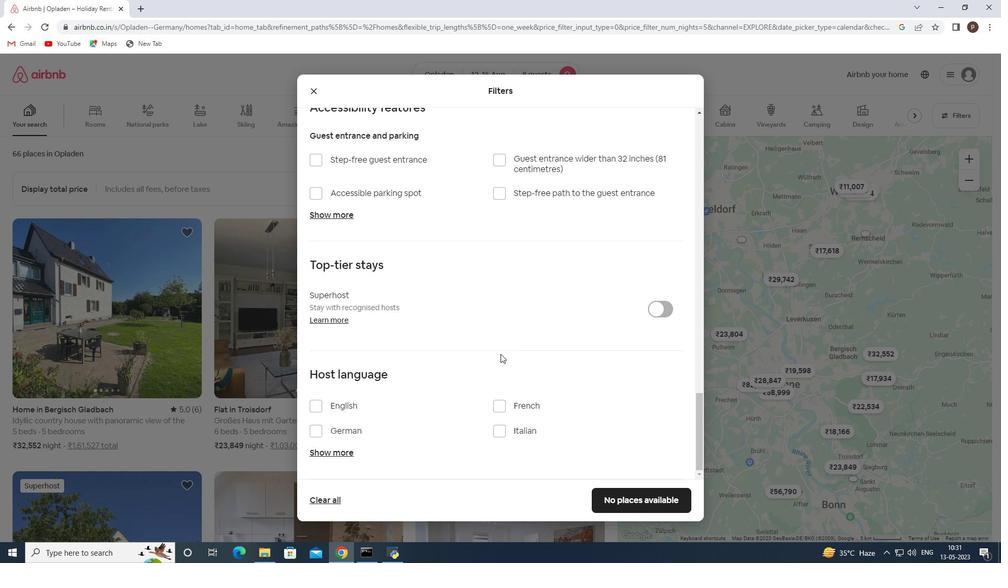 
Action: Mouse scrolled (497, 355) with delta (0, 0)
Screenshot: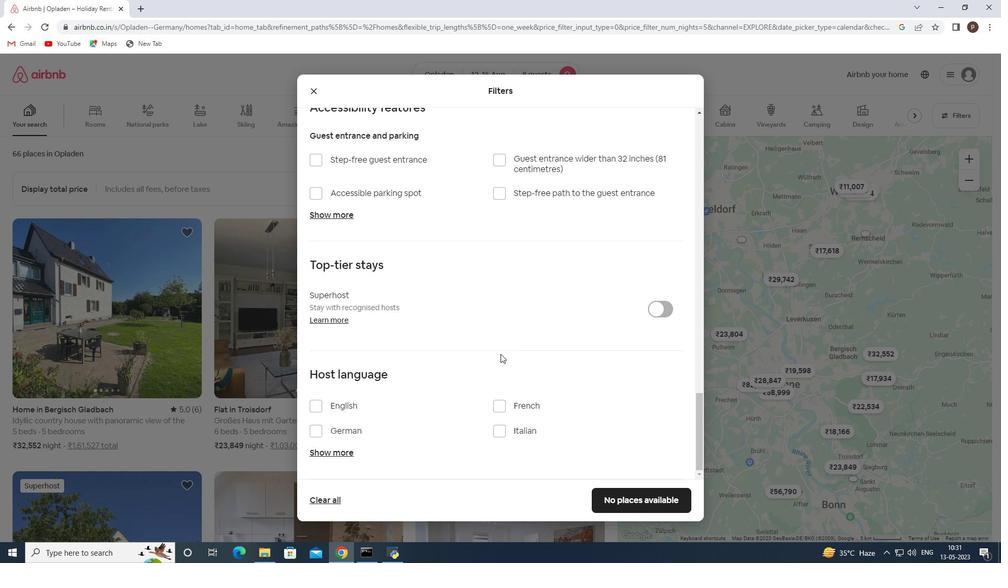 
Action: Mouse moved to (315, 405)
Screenshot: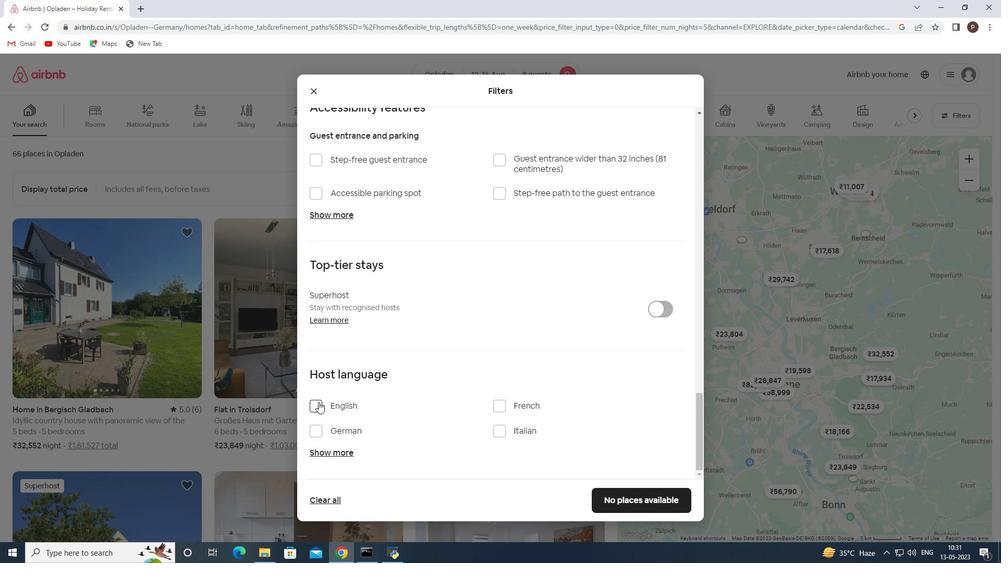 
Action: Mouse pressed left at (315, 405)
Screenshot: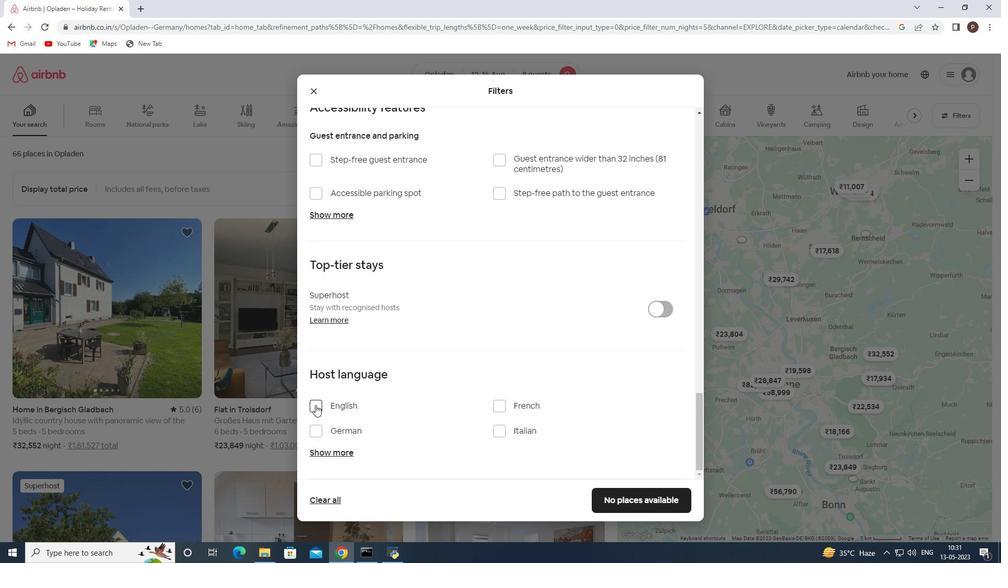 
Action: Mouse moved to (632, 500)
Screenshot: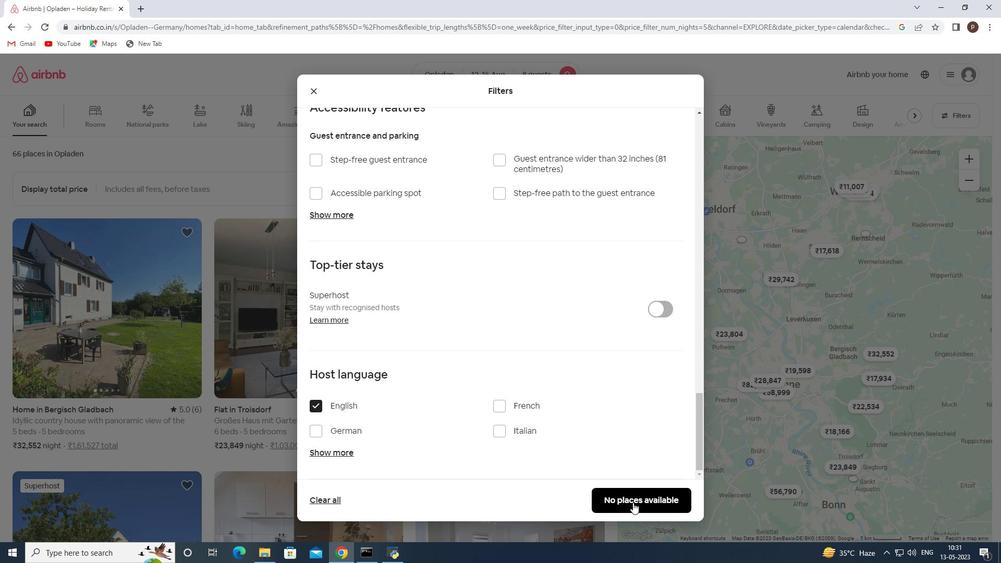 
Action: Mouse pressed left at (632, 500)
Screenshot: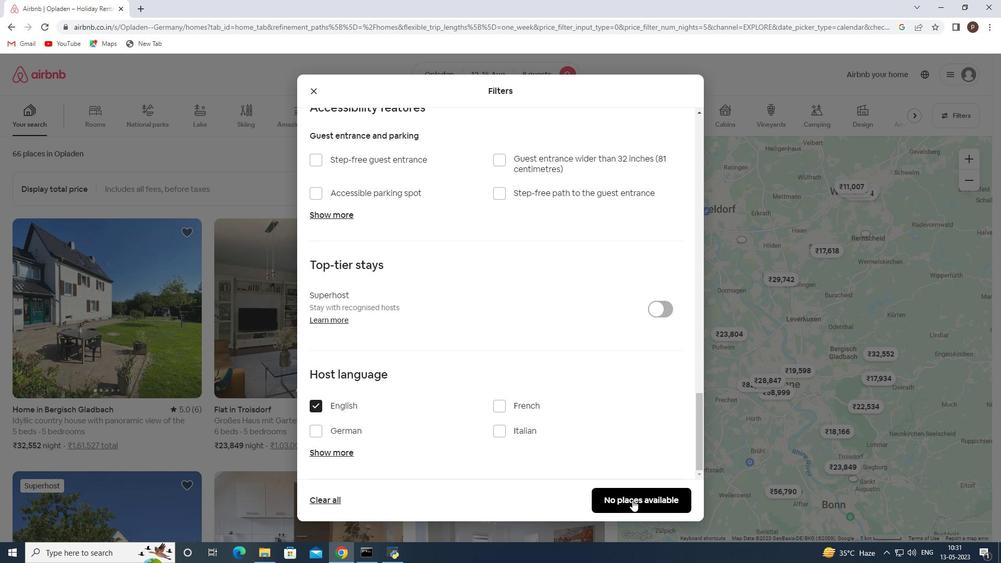 
Action: Mouse moved to (632, 499)
Screenshot: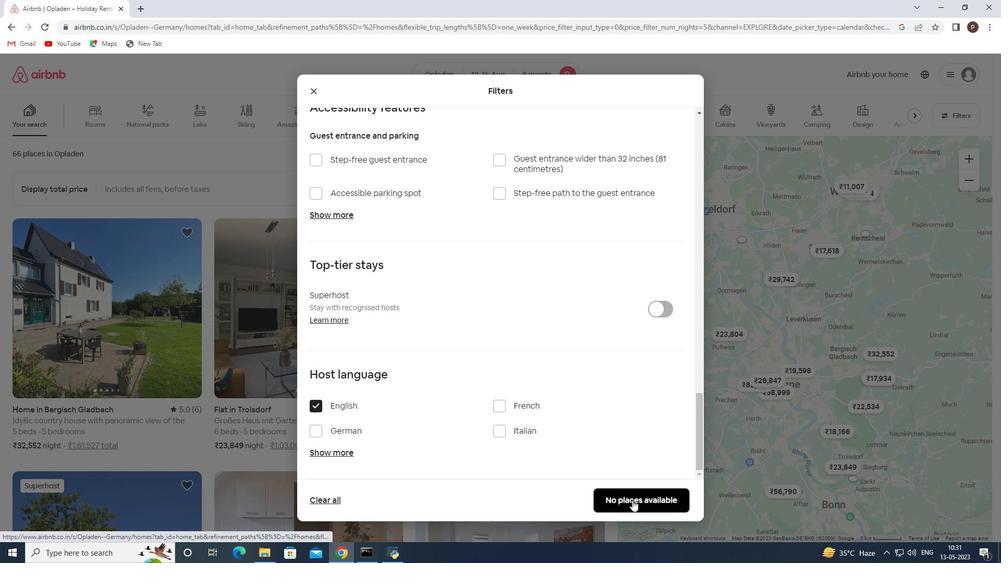 
